 Task: Get information about  a Redfin agent in San Francisco, California, for assistance in finding a property with a garden.
Action: Key pressed s<Key.caps_lock>AN<Key.space><Key.caps_lock>f<Key.caps_lock>RA
Screenshot: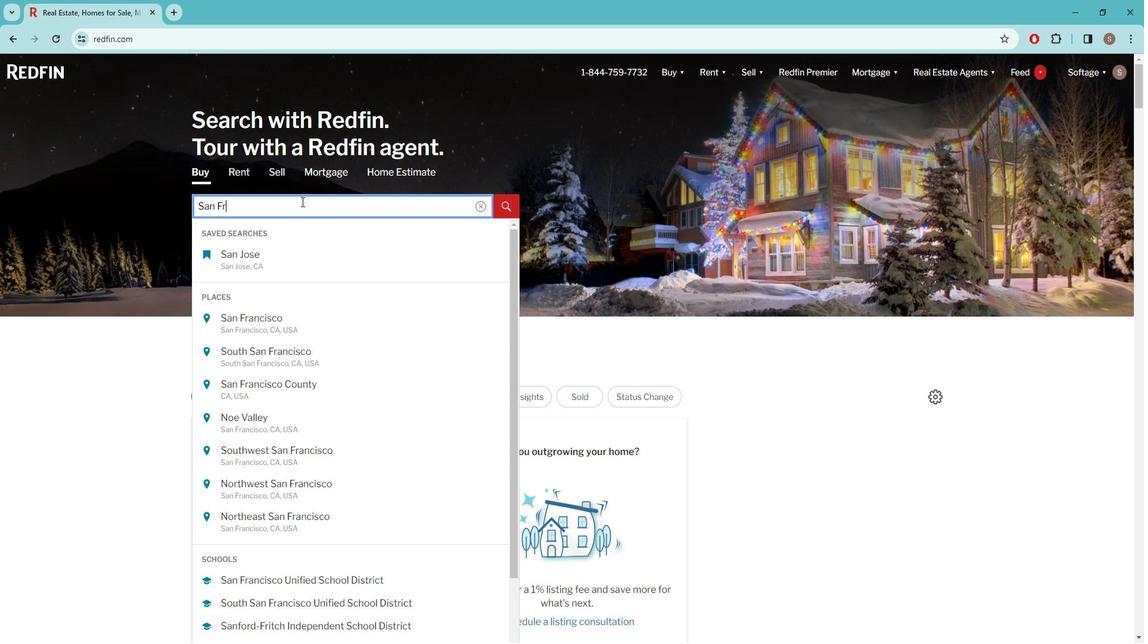 
Action: Mouse moved to (288, 309)
Screenshot: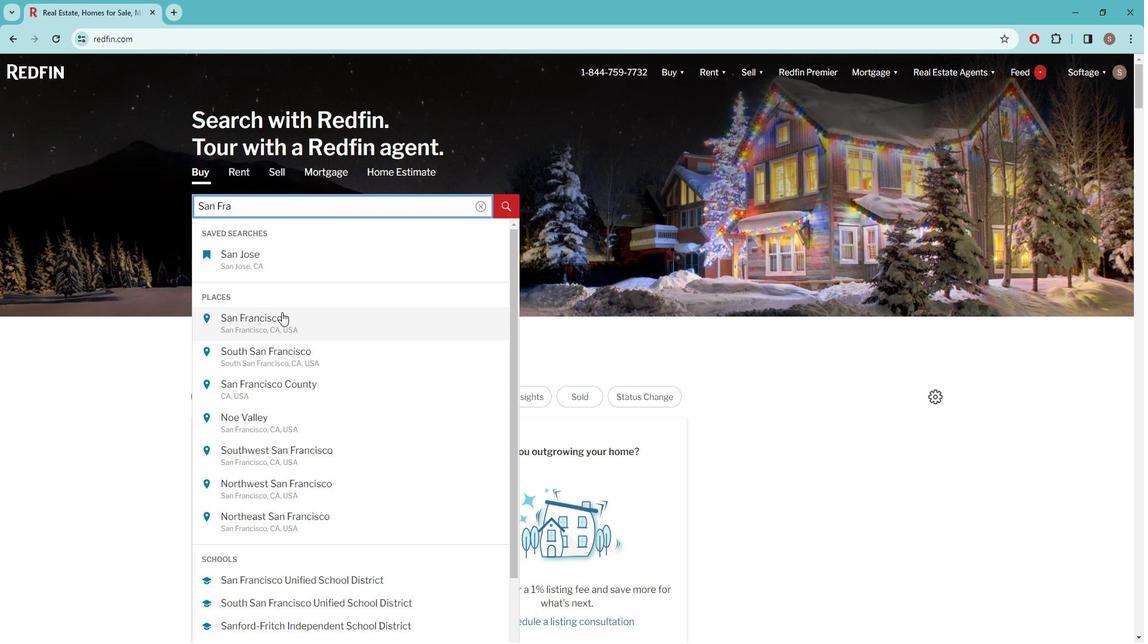 
Action: Mouse pressed left at (288, 309)
Screenshot: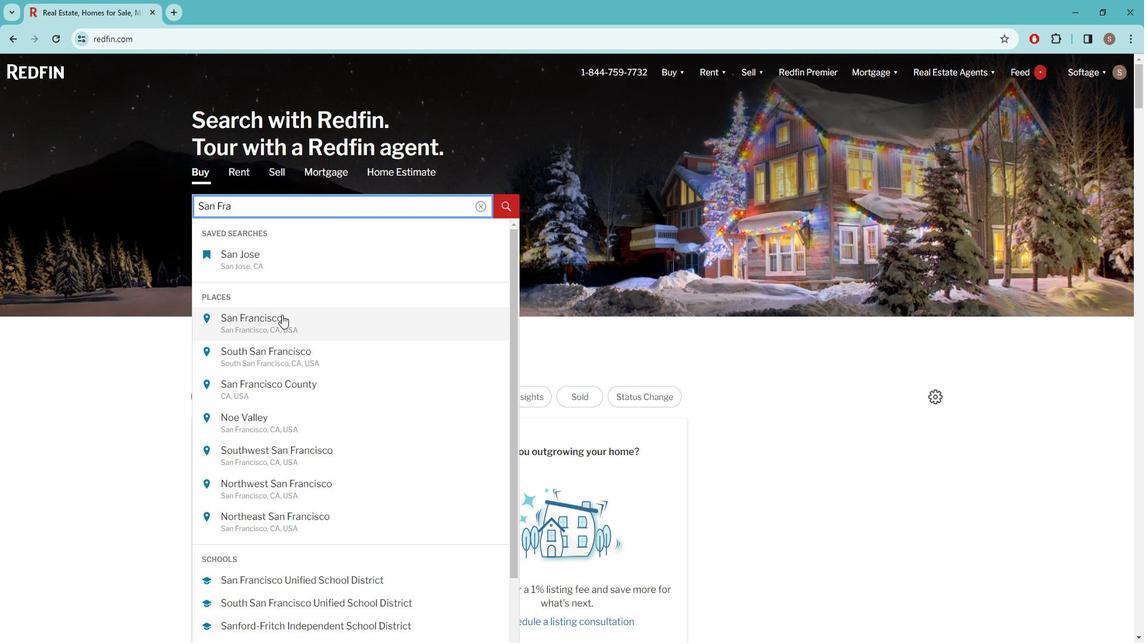 
Action: Mouse moved to (1009, 145)
Screenshot: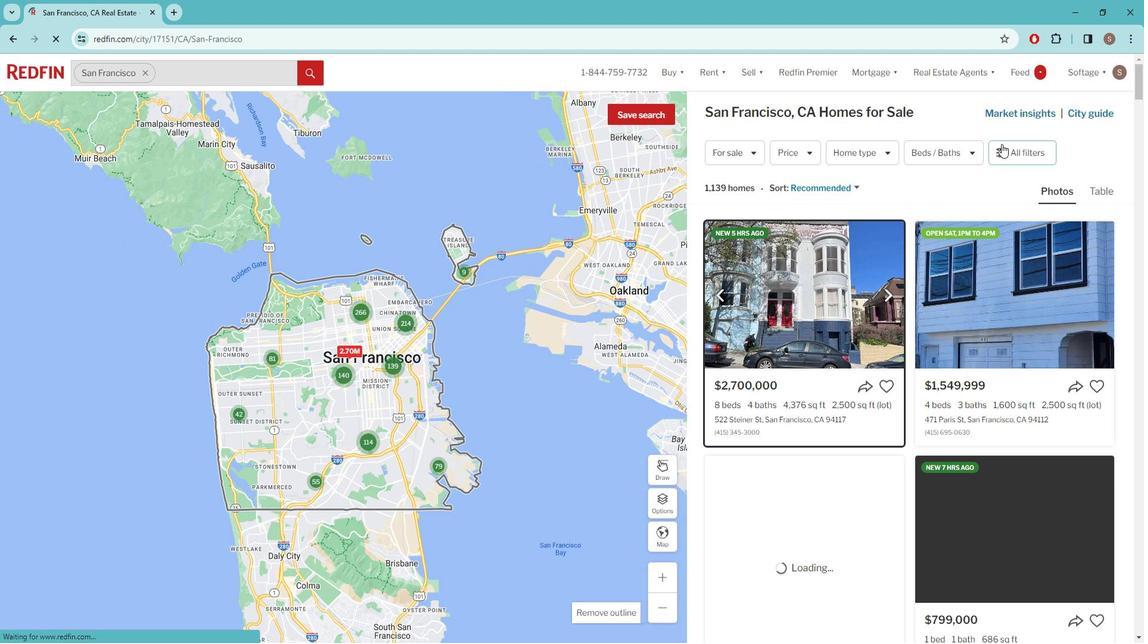 
Action: Mouse pressed left at (1009, 145)
Screenshot: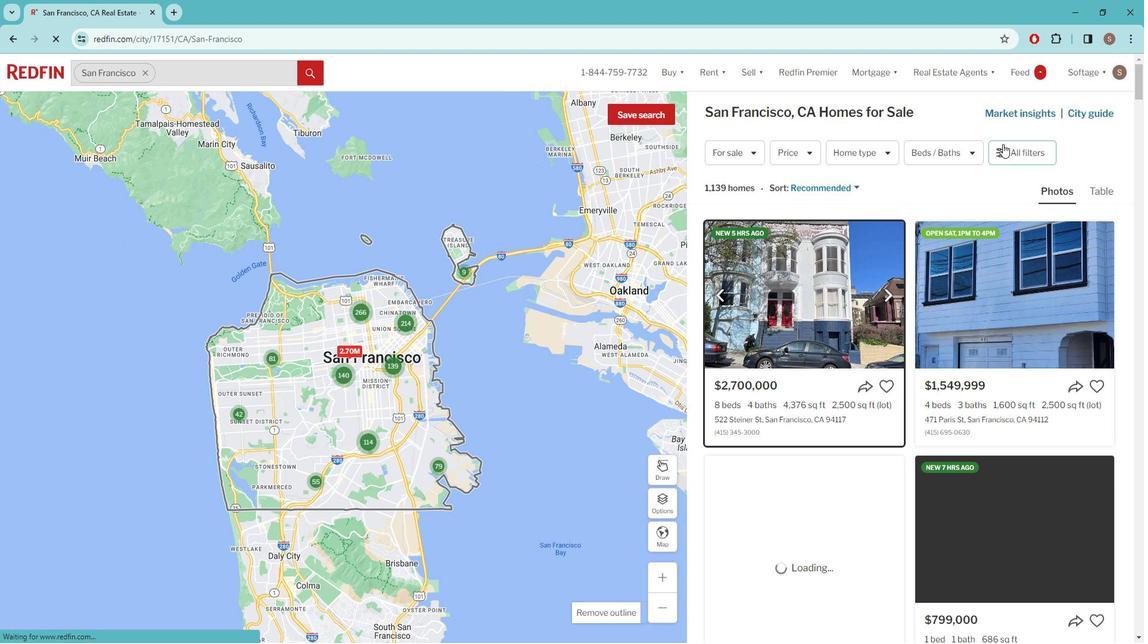 
Action: Mouse pressed left at (1009, 145)
Screenshot: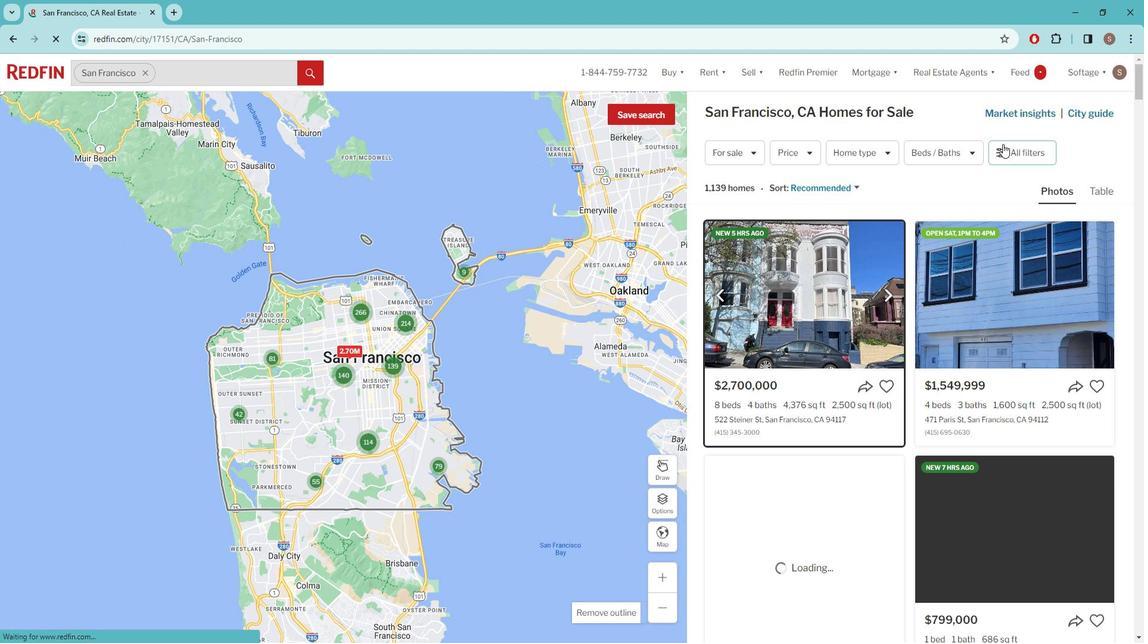 
Action: Mouse pressed left at (1009, 145)
Screenshot: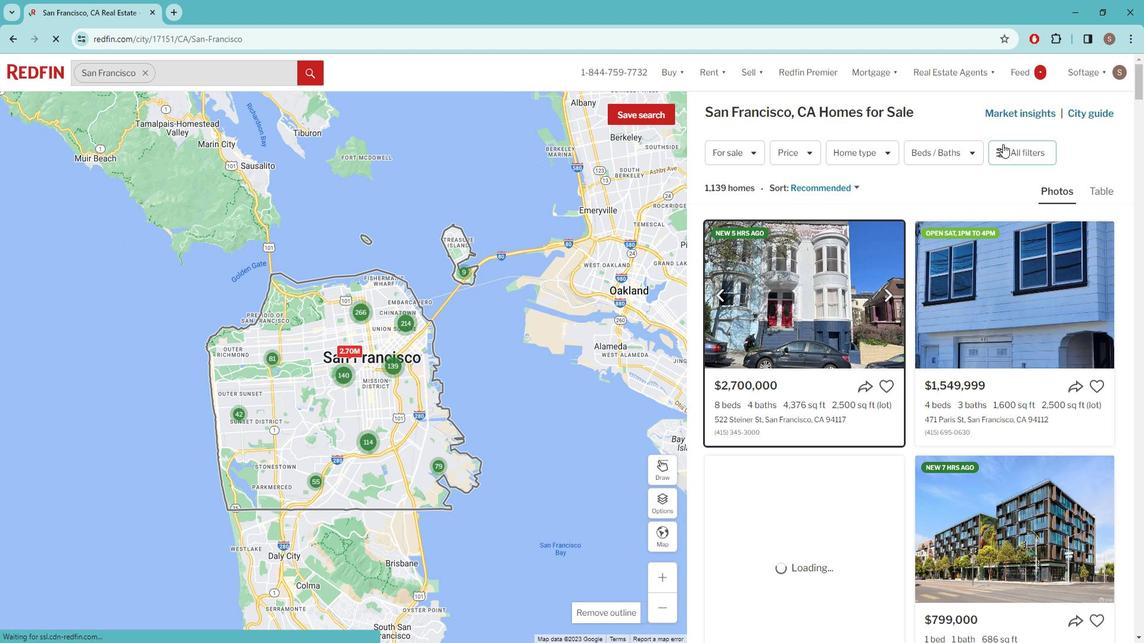 
Action: Mouse moved to (1010, 152)
Screenshot: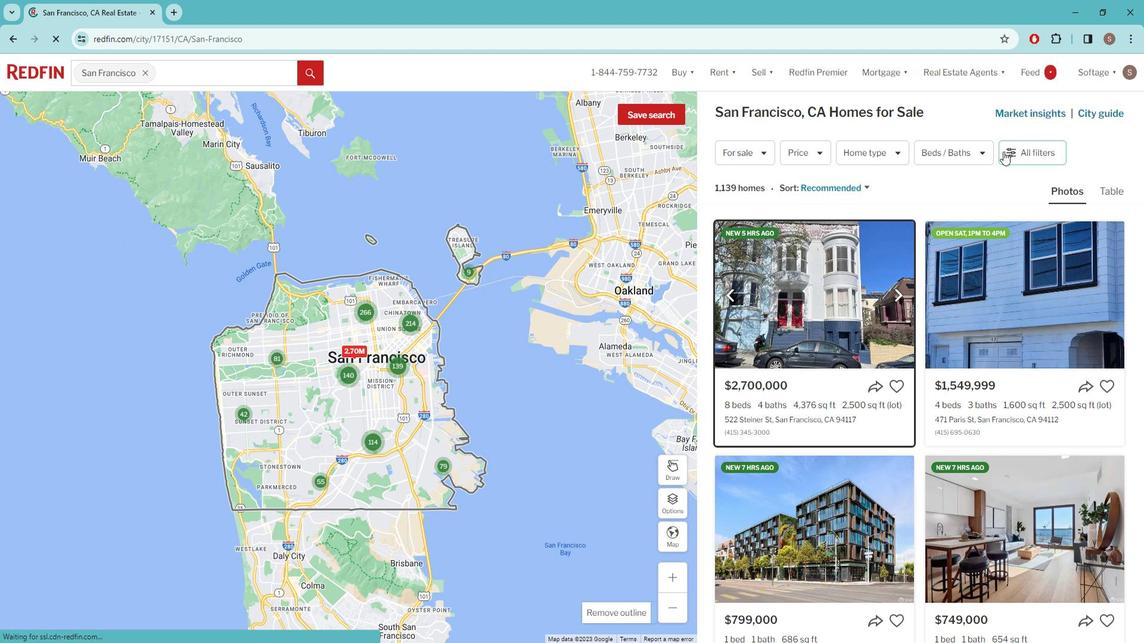 
Action: Mouse pressed left at (1010, 152)
Screenshot: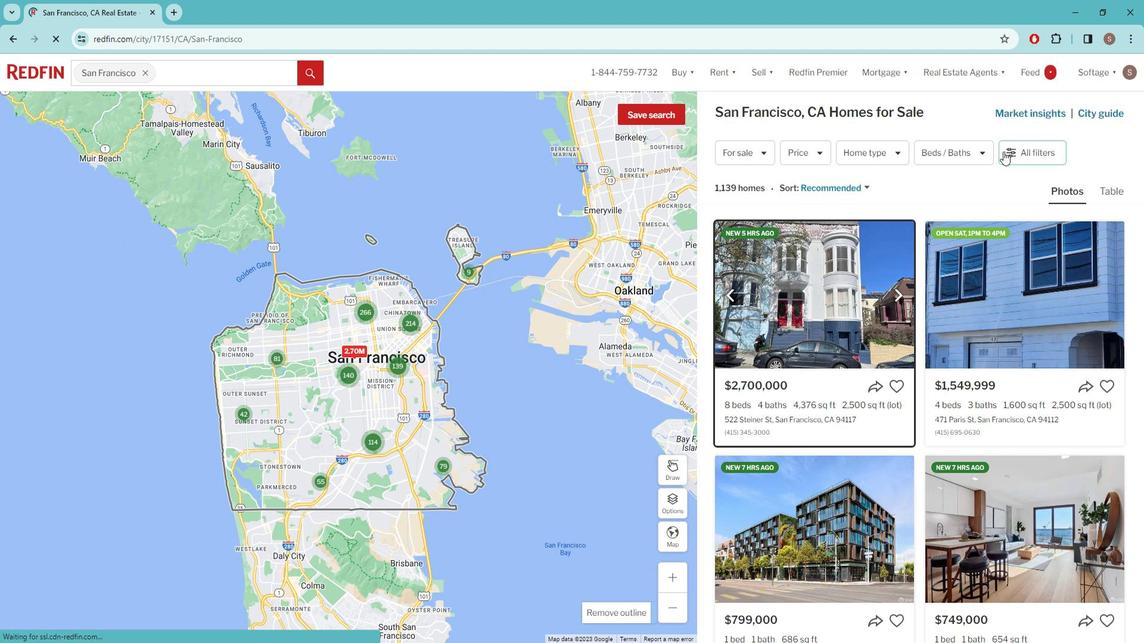 
Action: Mouse moved to (1013, 151)
Screenshot: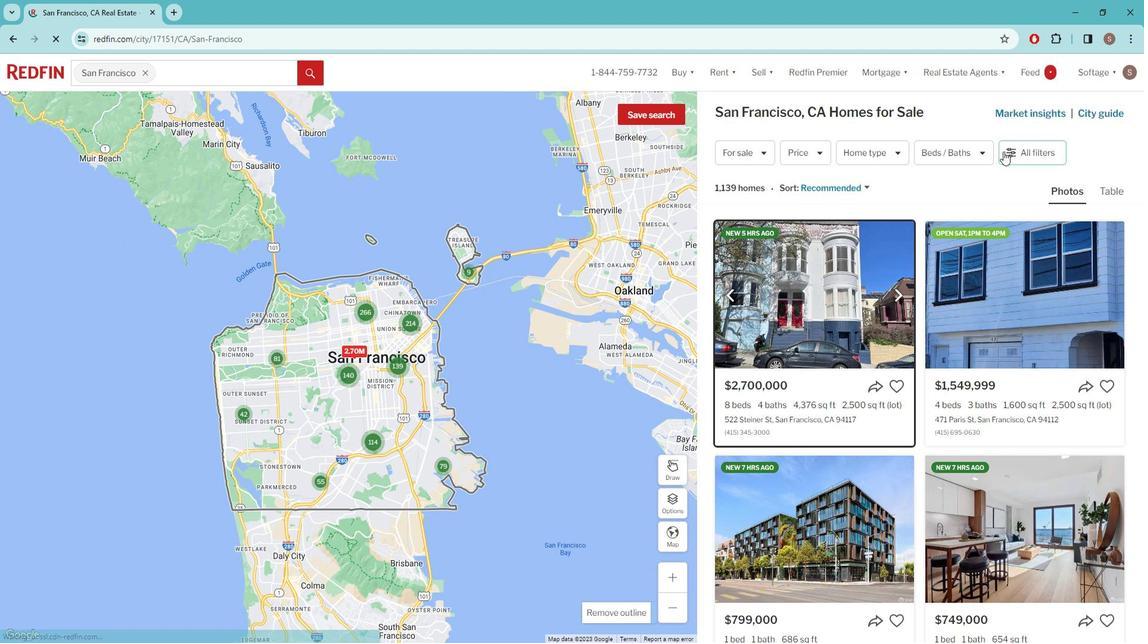
Action: Mouse pressed left at (1013, 151)
Screenshot: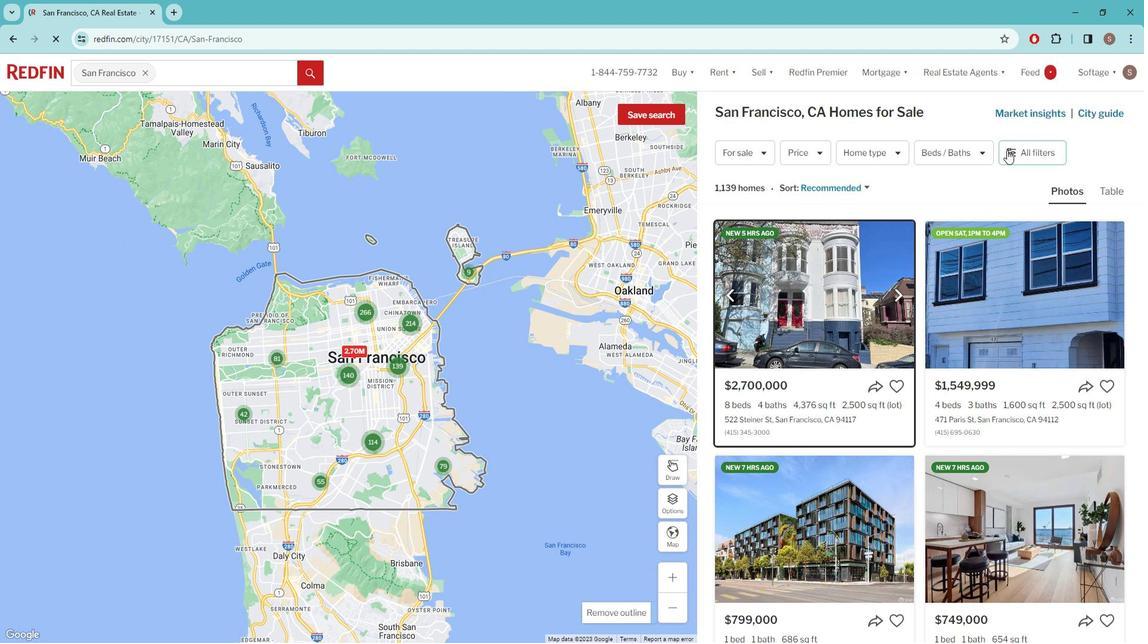 
Action: Mouse moved to (961, 203)
Screenshot: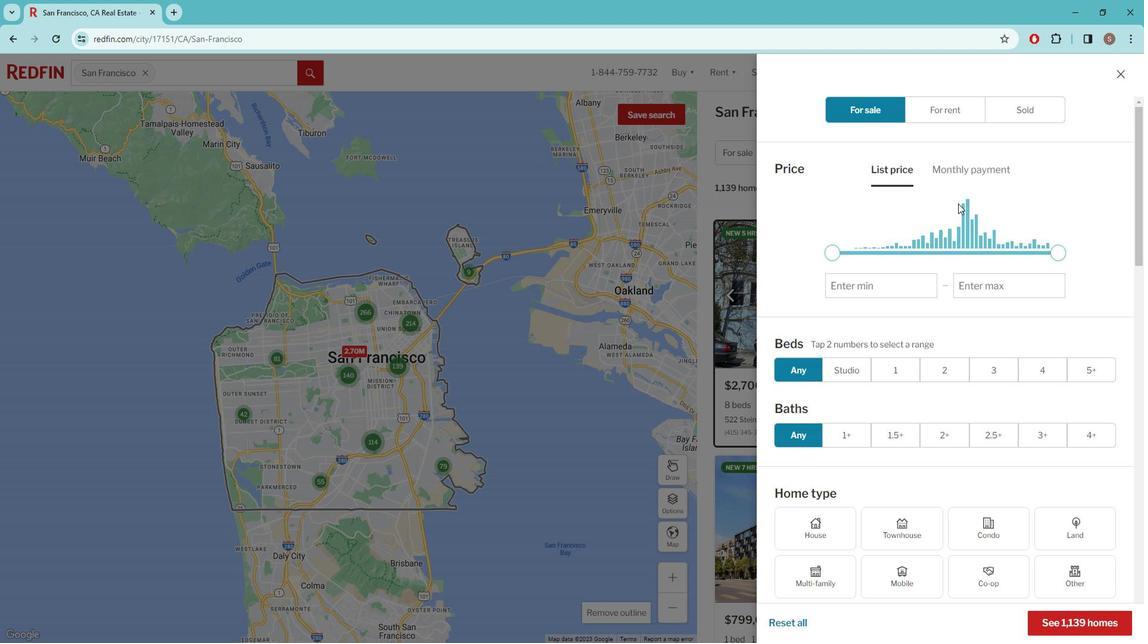 
Action: Mouse scrolled (961, 202) with delta (0, 0)
Screenshot: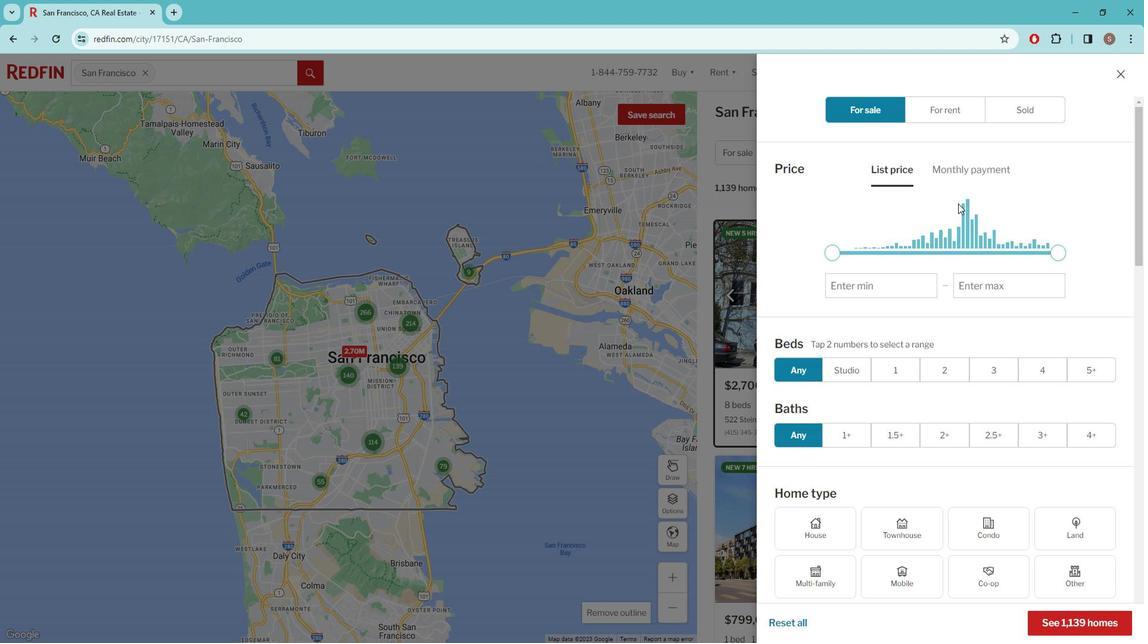 
Action: Mouse moved to (959, 204)
Screenshot: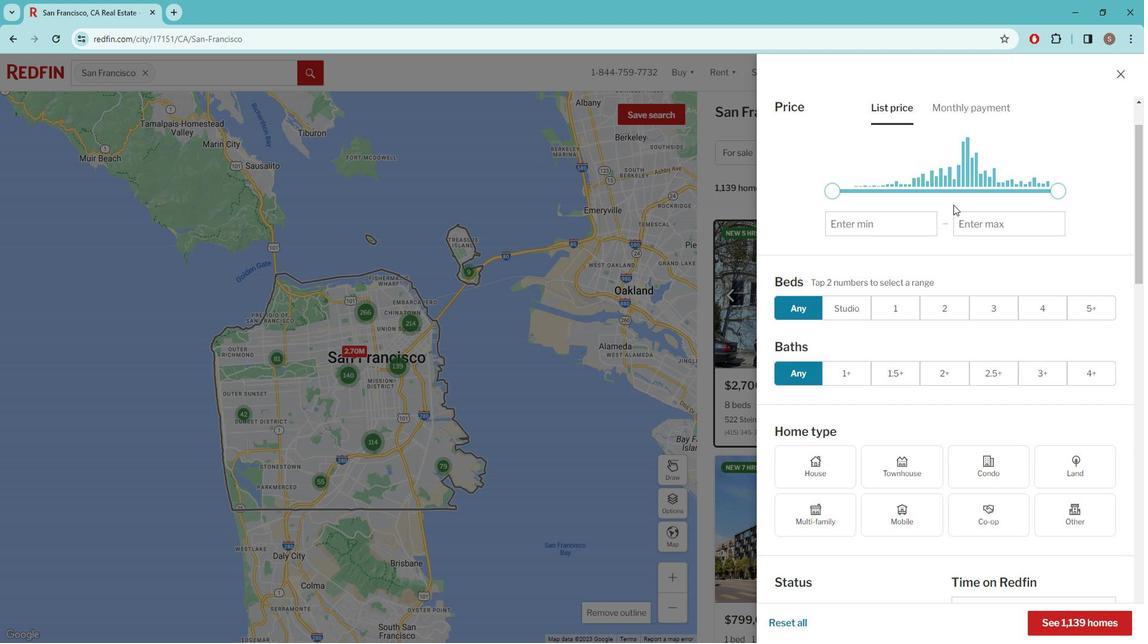 
Action: Mouse scrolled (959, 203) with delta (0, 0)
Screenshot: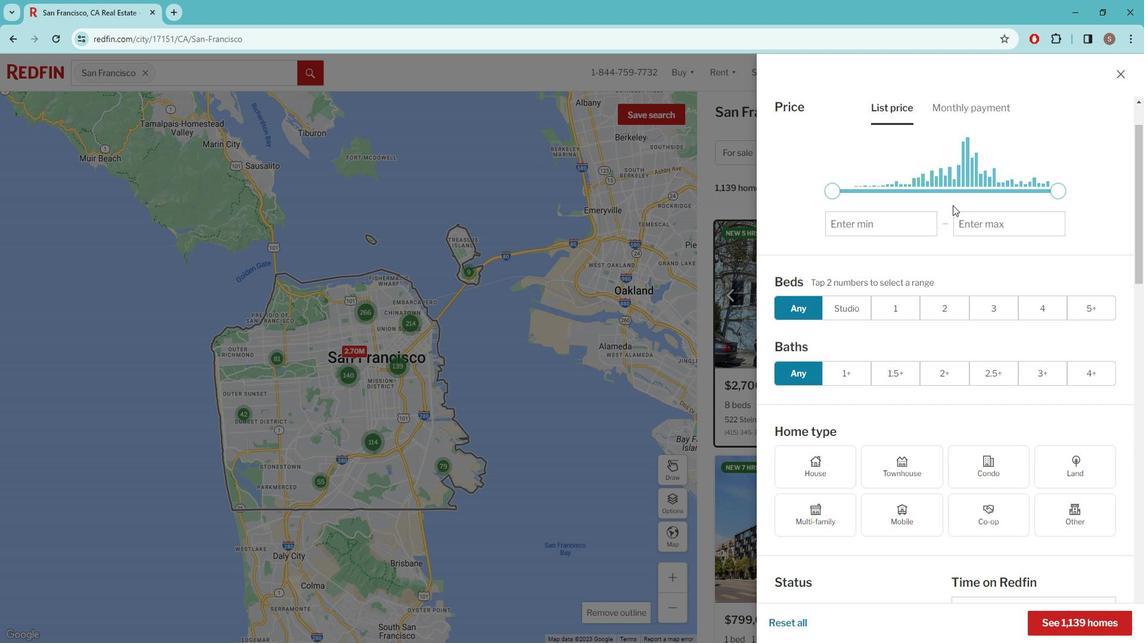 
Action: Mouse scrolled (959, 203) with delta (0, 0)
Screenshot: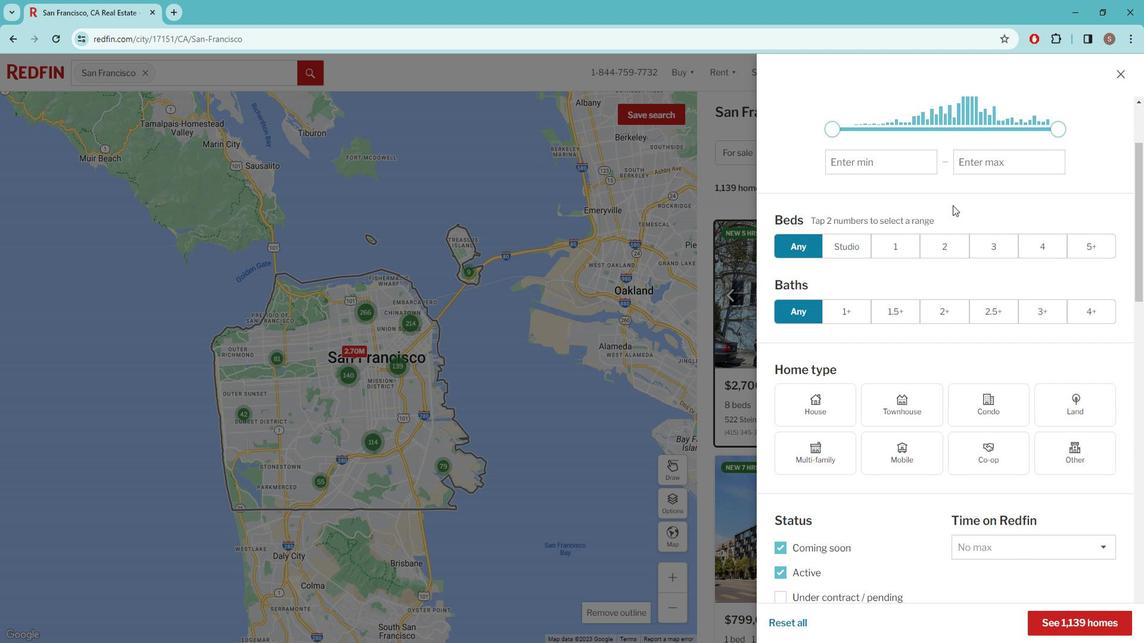 
Action: Mouse scrolled (959, 203) with delta (0, 0)
Screenshot: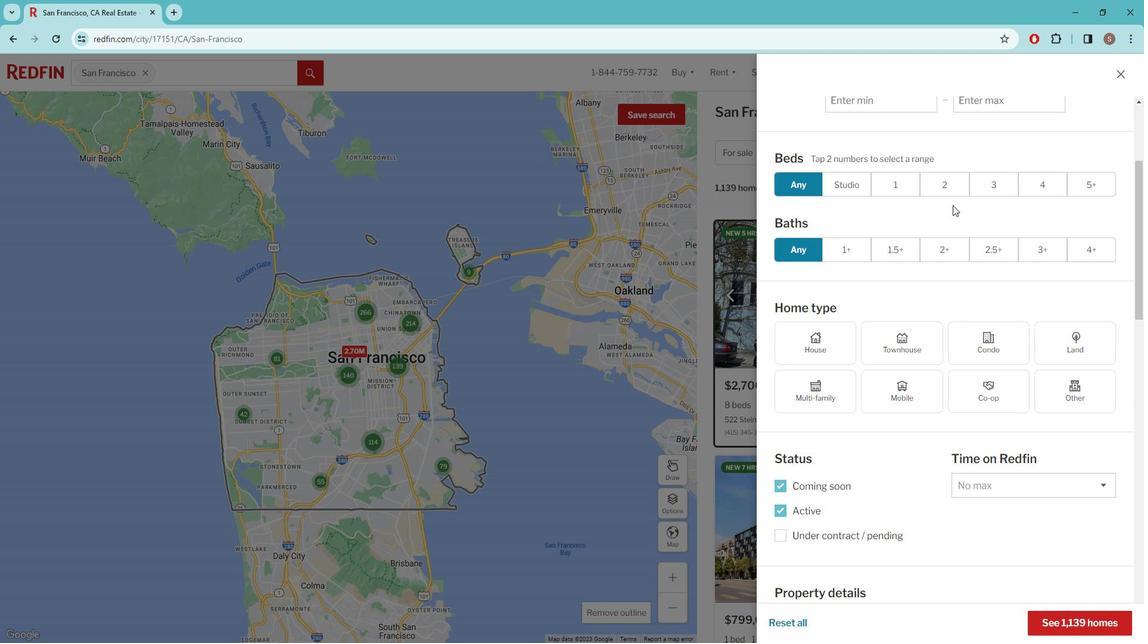 
Action: Mouse scrolled (959, 203) with delta (0, 0)
Screenshot: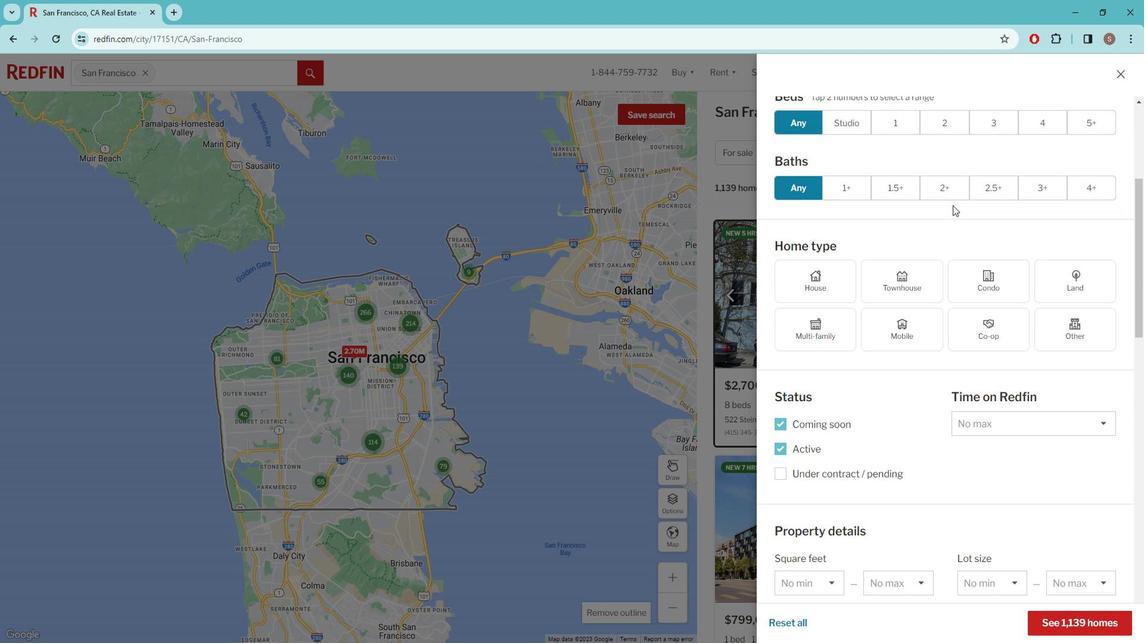 
Action: Mouse scrolled (959, 203) with delta (0, 0)
Screenshot: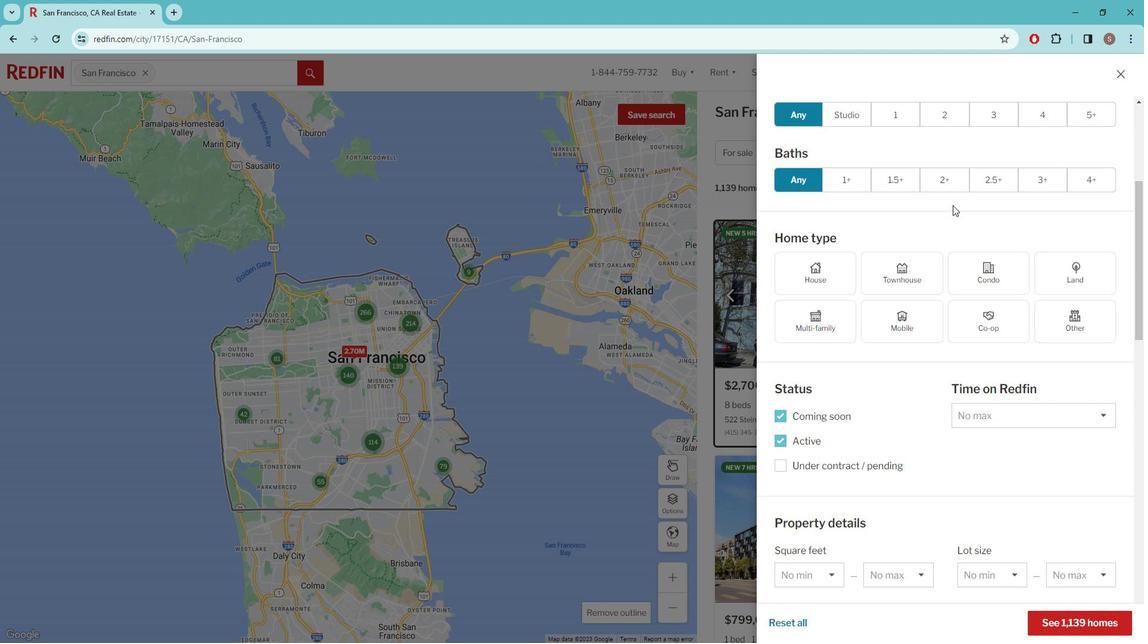 
Action: Mouse scrolled (959, 203) with delta (0, 0)
Screenshot: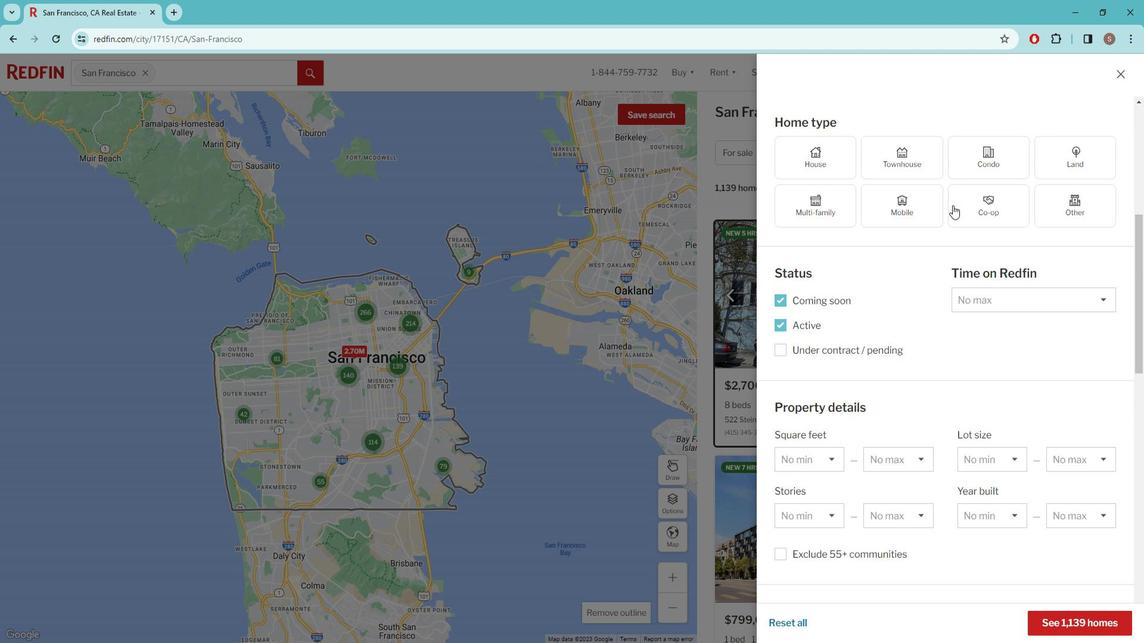 
Action: Mouse scrolled (959, 203) with delta (0, 0)
Screenshot: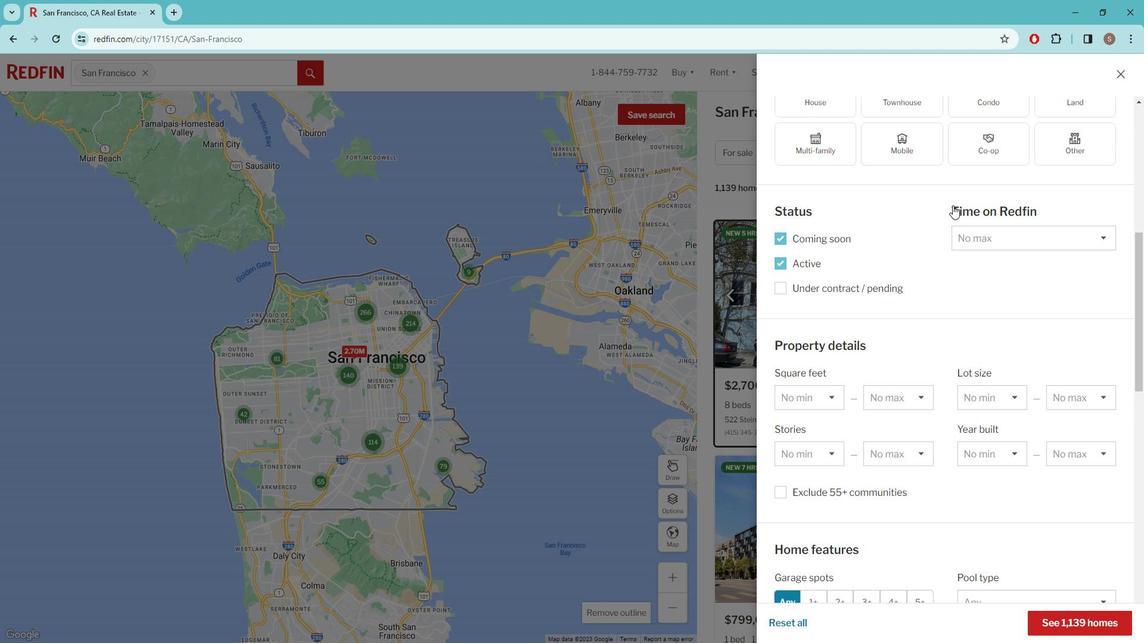 
Action: Mouse scrolled (959, 203) with delta (0, 0)
Screenshot: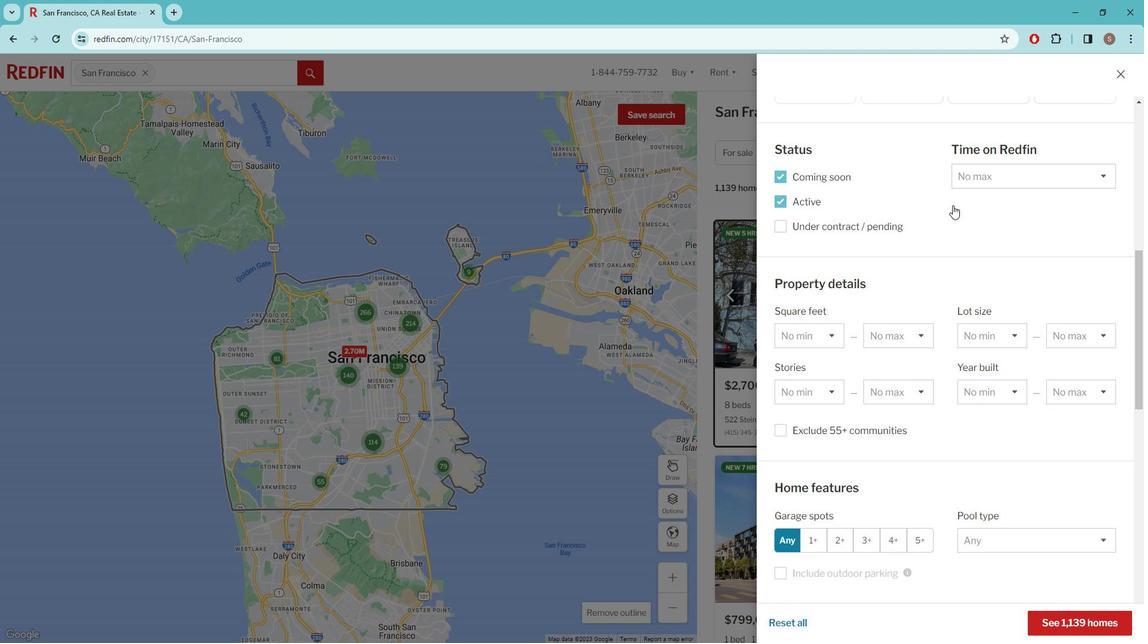 
Action: Mouse scrolled (959, 203) with delta (0, 0)
Screenshot: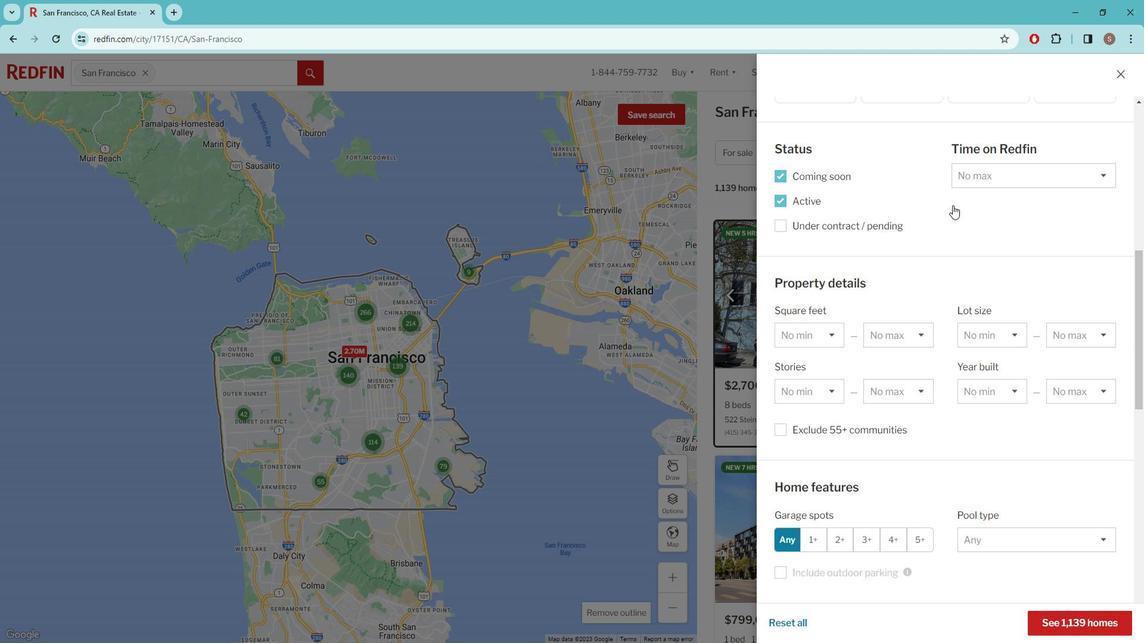 
Action: Mouse scrolled (959, 203) with delta (0, 0)
Screenshot: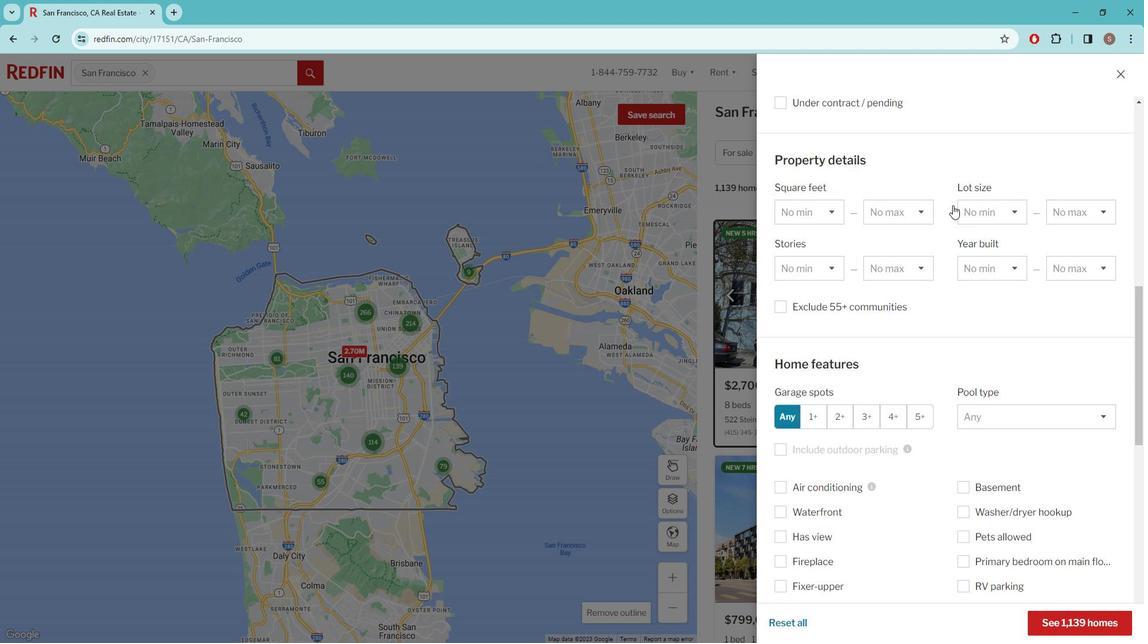 
Action: Mouse scrolled (959, 203) with delta (0, 0)
Screenshot: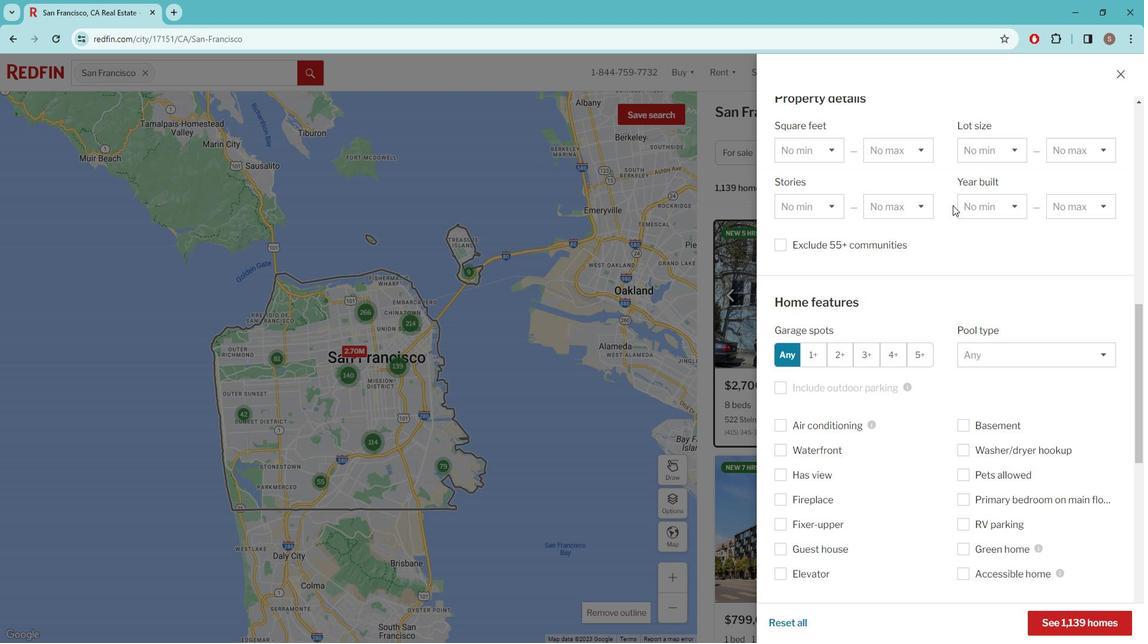 
Action: Mouse scrolled (959, 203) with delta (0, 0)
Screenshot: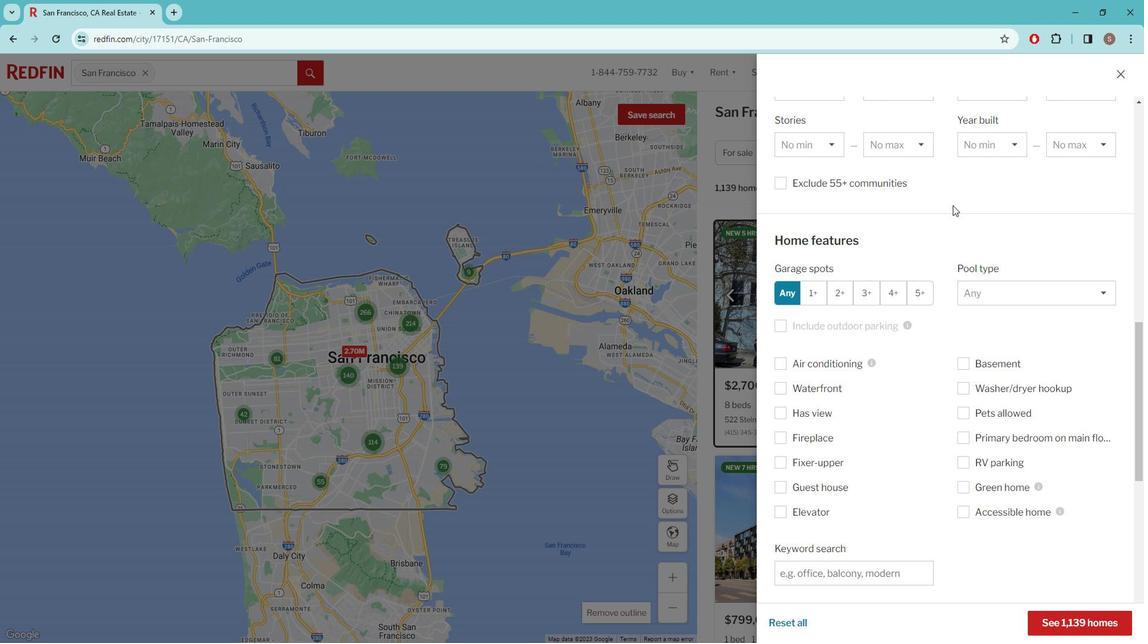 
Action: Mouse moved to (820, 497)
Screenshot: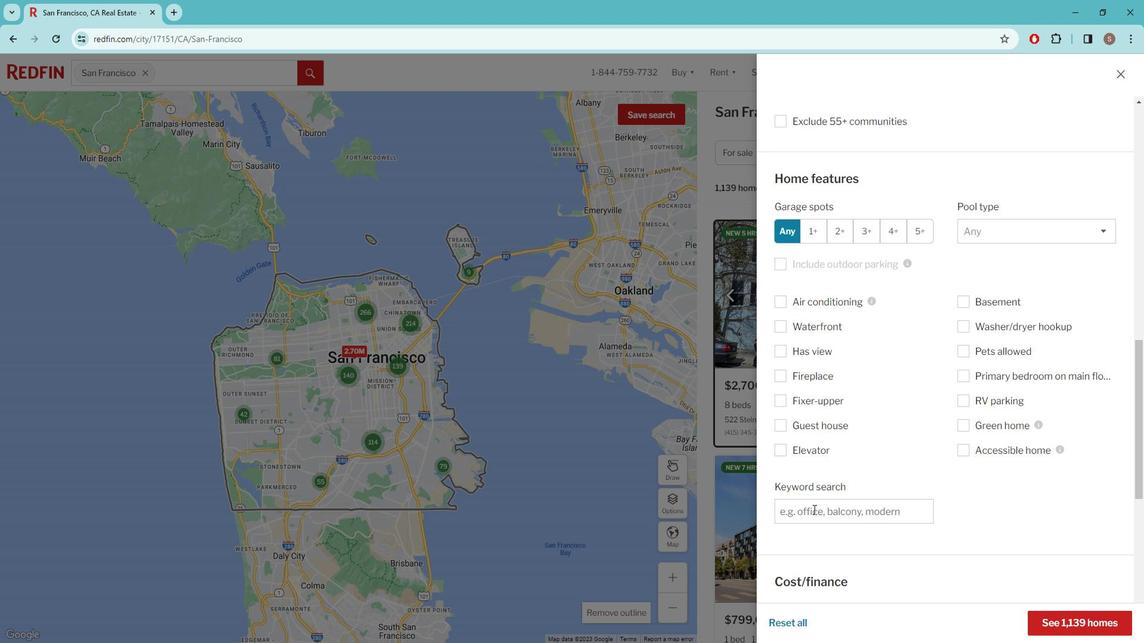 
Action: Mouse pressed left at (820, 497)
Screenshot: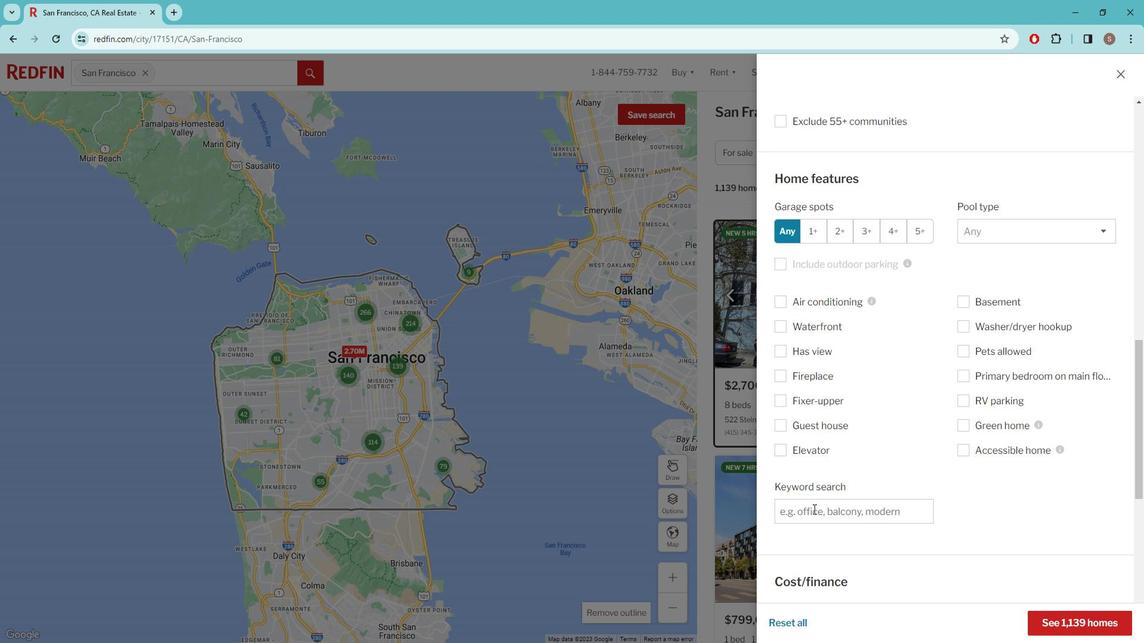 
Action: Key pressed A<Key.space>GARDEN
Screenshot: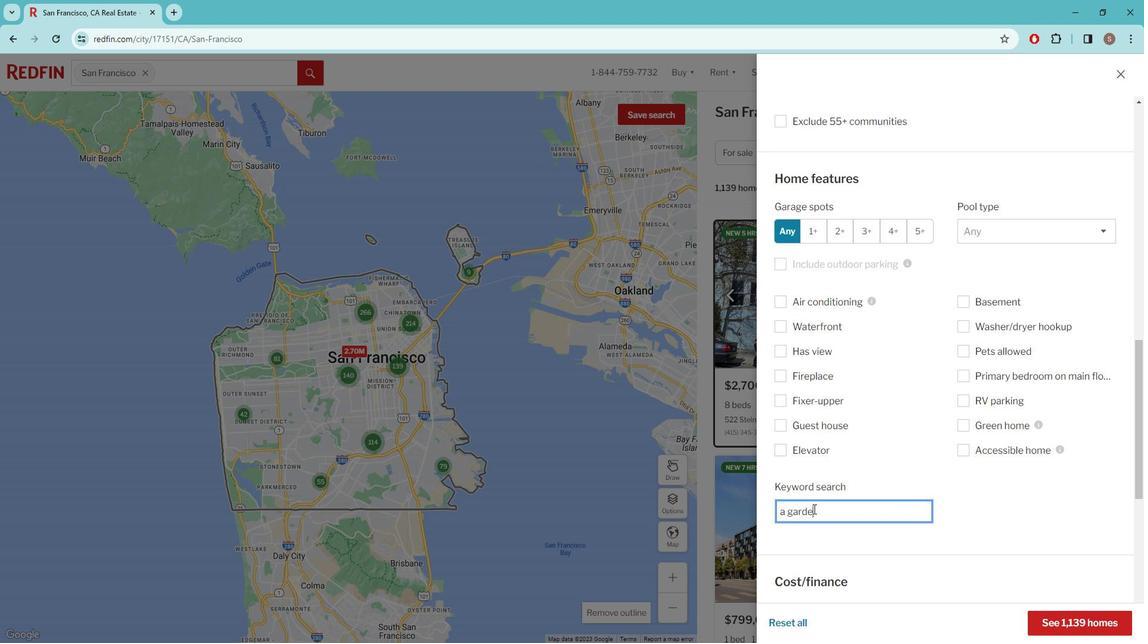 
Action: Mouse scrolled (820, 496) with delta (0, 0)
Screenshot: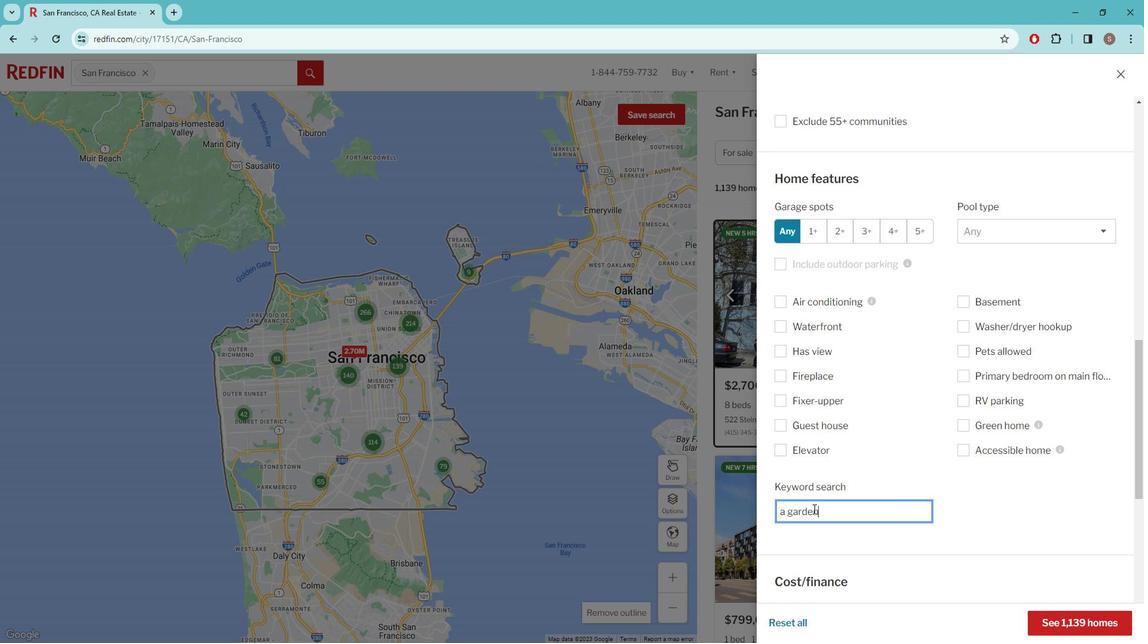 
Action: Mouse scrolled (820, 496) with delta (0, 0)
Screenshot: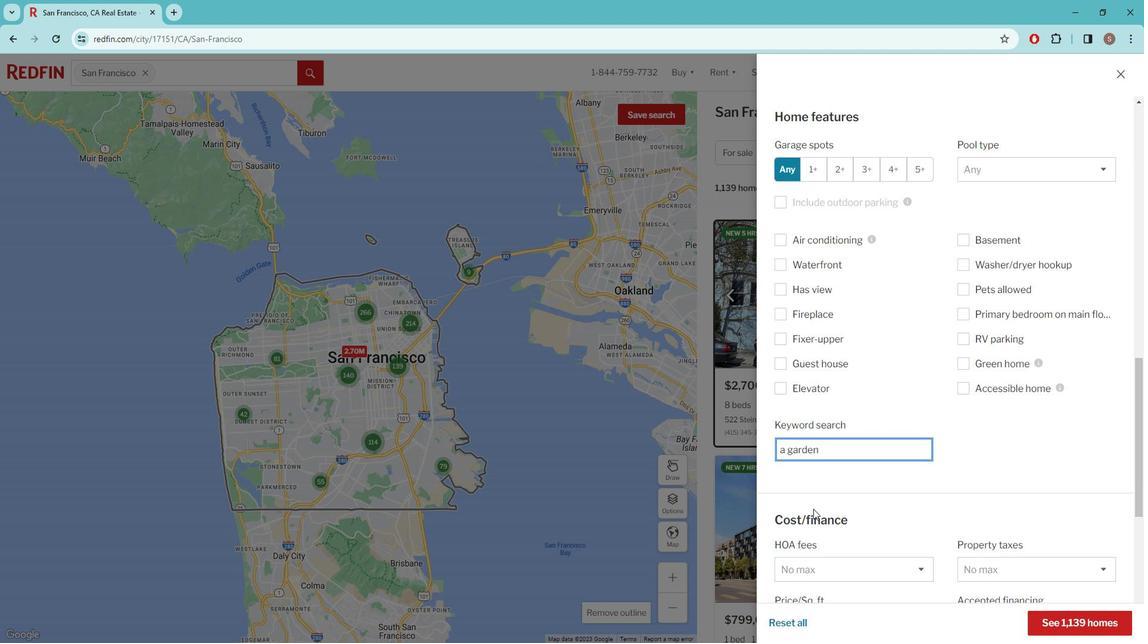 
Action: Mouse scrolled (820, 496) with delta (0, 0)
Screenshot: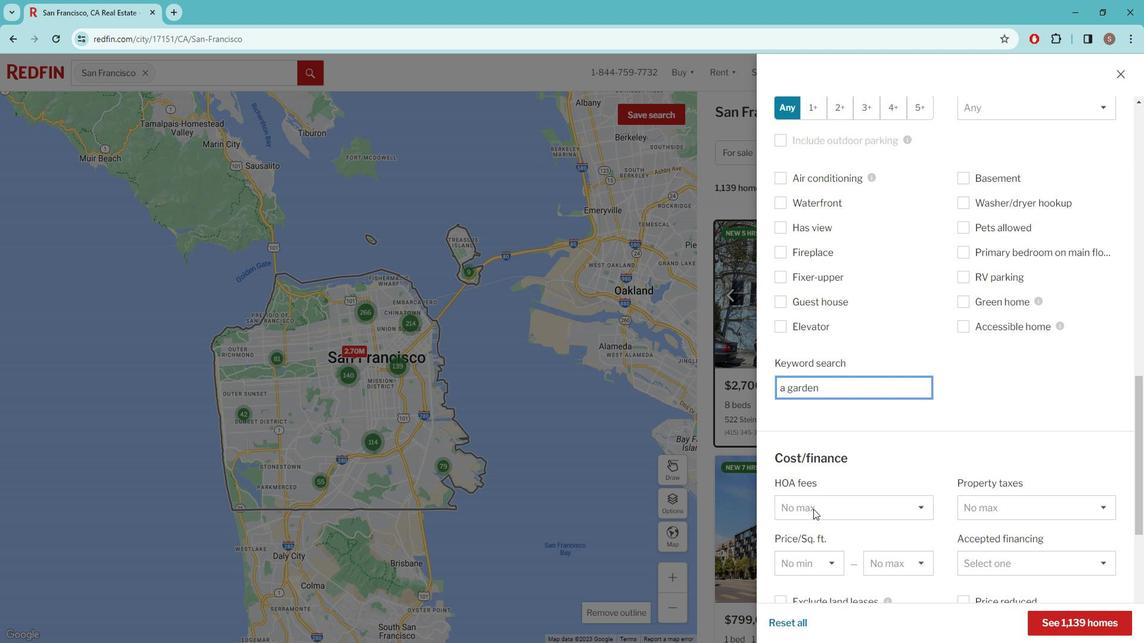 
Action: Mouse scrolled (820, 496) with delta (0, 0)
Screenshot: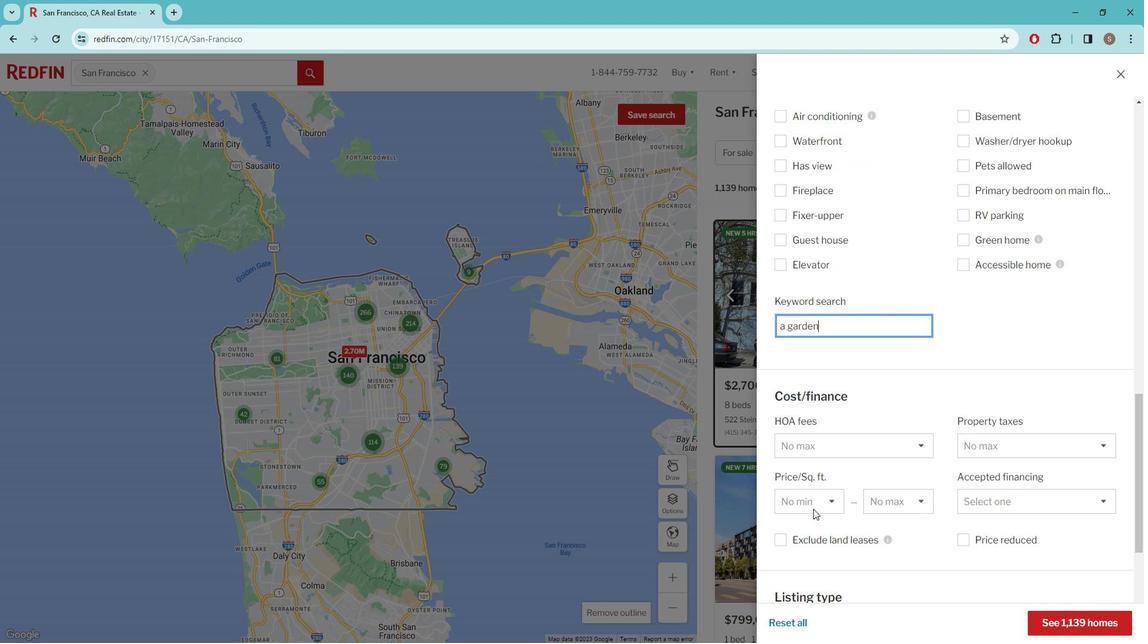 
Action: Mouse scrolled (820, 496) with delta (0, 0)
Screenshot: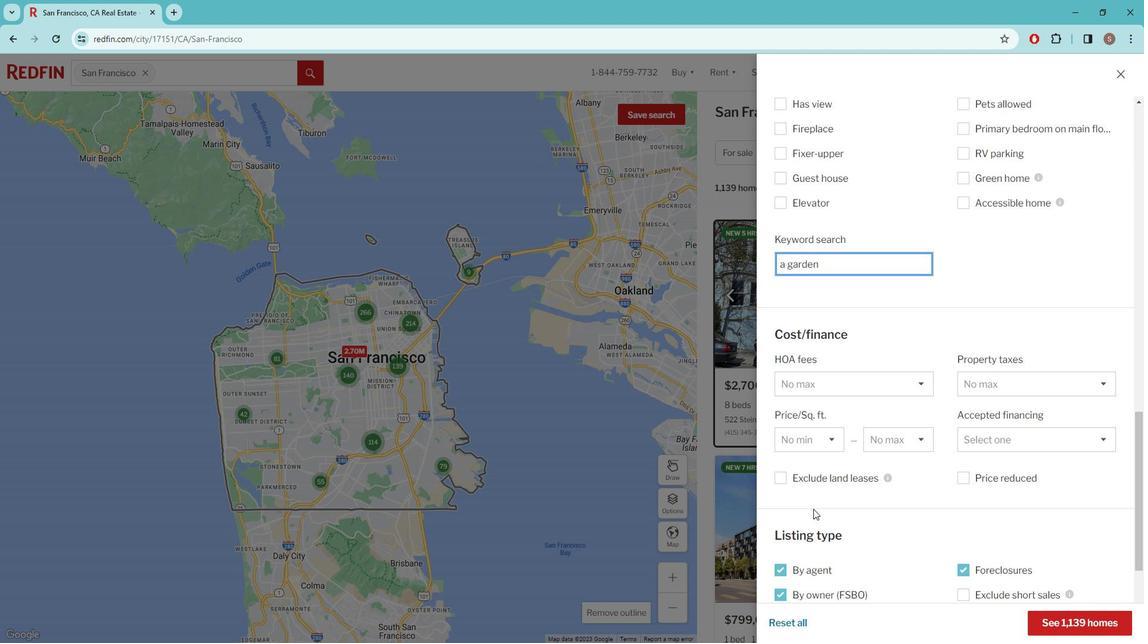 
Action: Mouse scrolled (820, 496) with delta (0, 0)
Screenshot: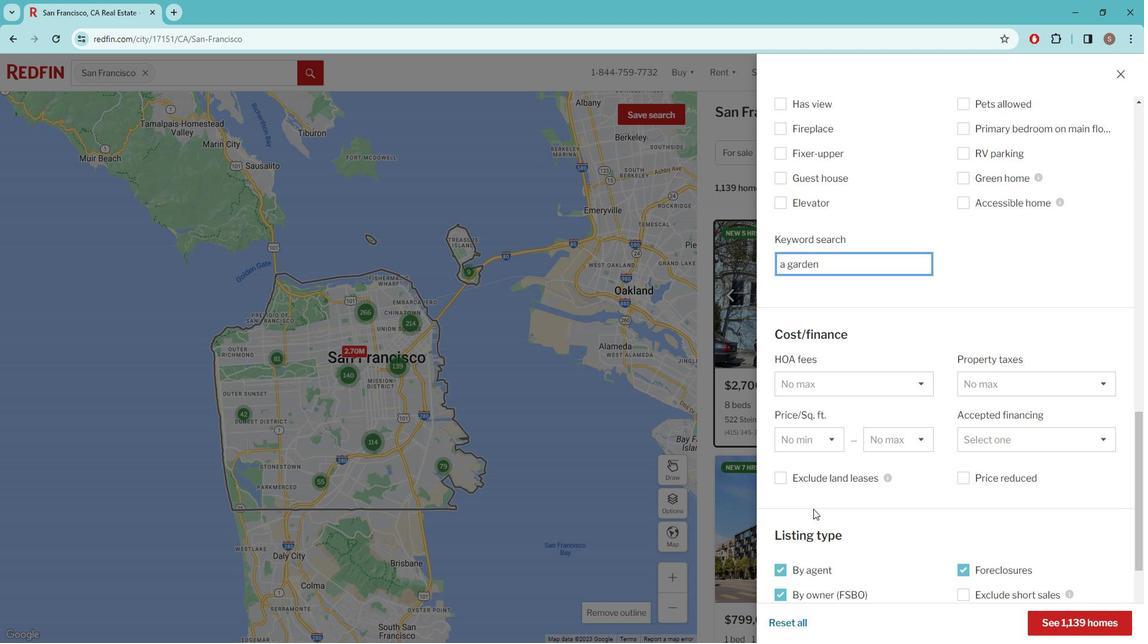 
Action: Mouse scrolled (820, 496) with delta (0, 0)
Screenshot: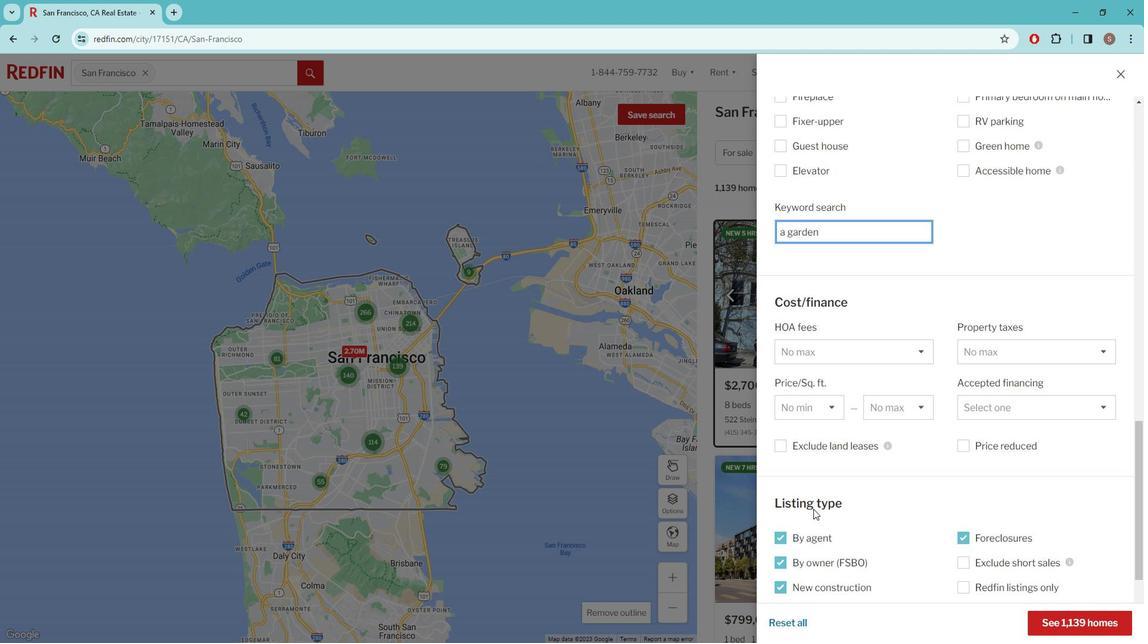 
Action: Mouse scrolled (820, 496) with delta (0, 0)
Screenshot: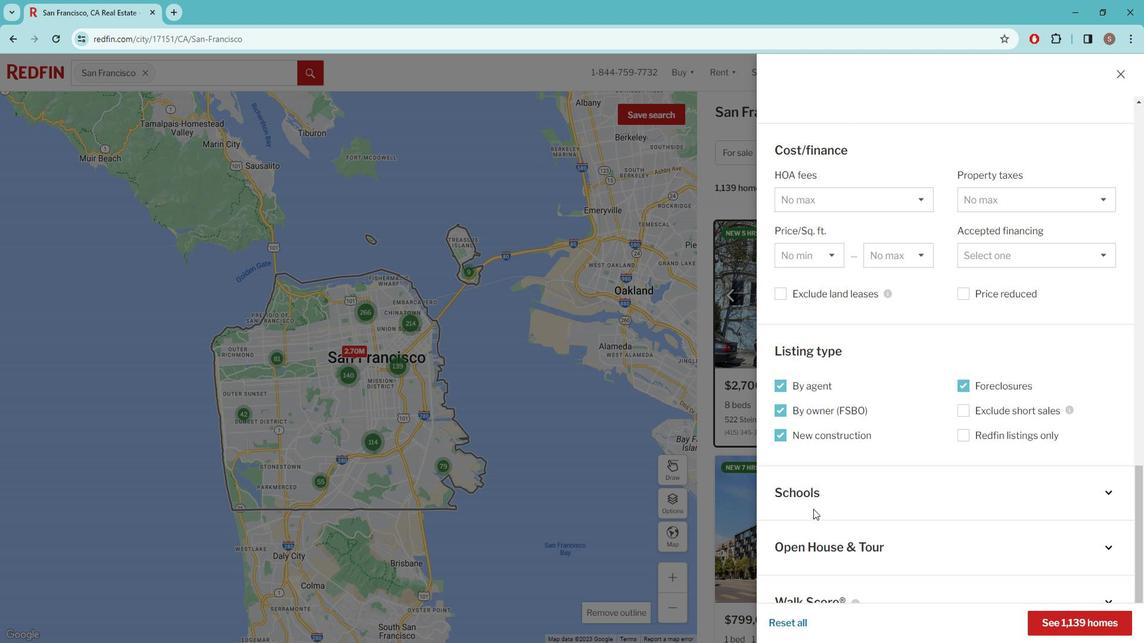 
Action: Mouse scrolled (820, 496) with delta (0, 0)
Screenshot: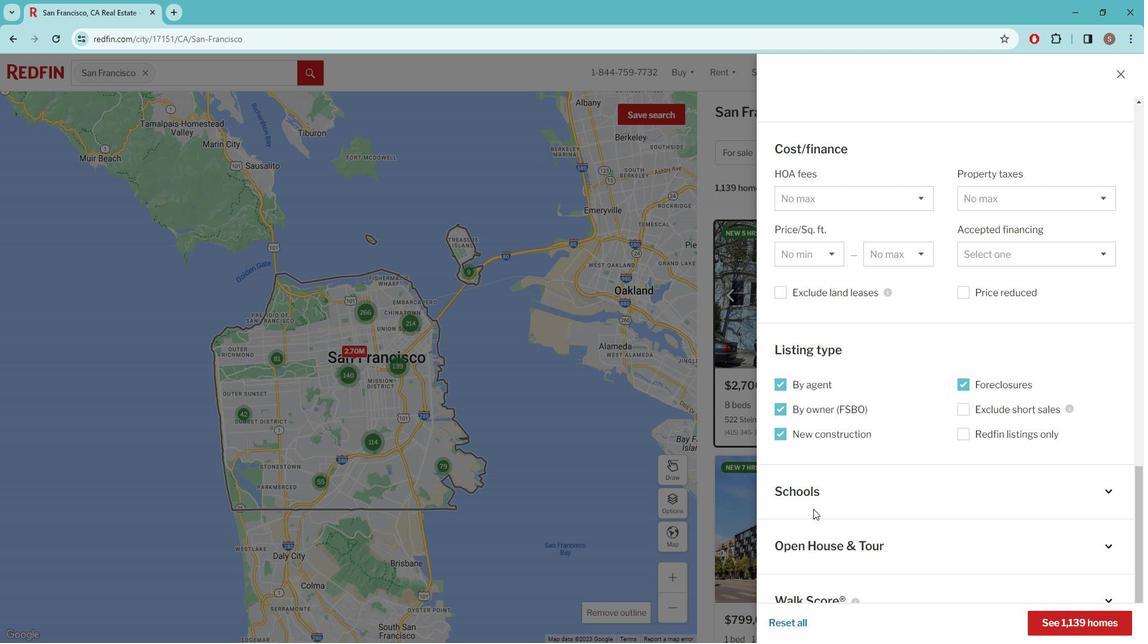 
Action: Mouse scrolled (820, 496) with delta (0, 0)
Screenshot: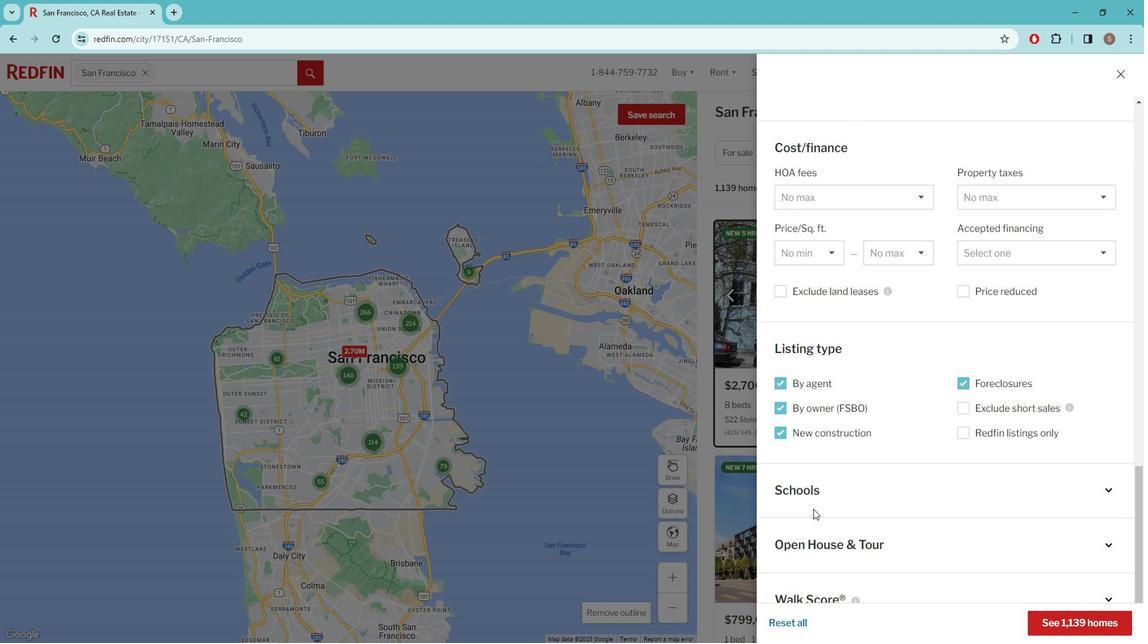 
Action: Mouse scrolled (820, 496) with delta (0, 0)
Screenshot: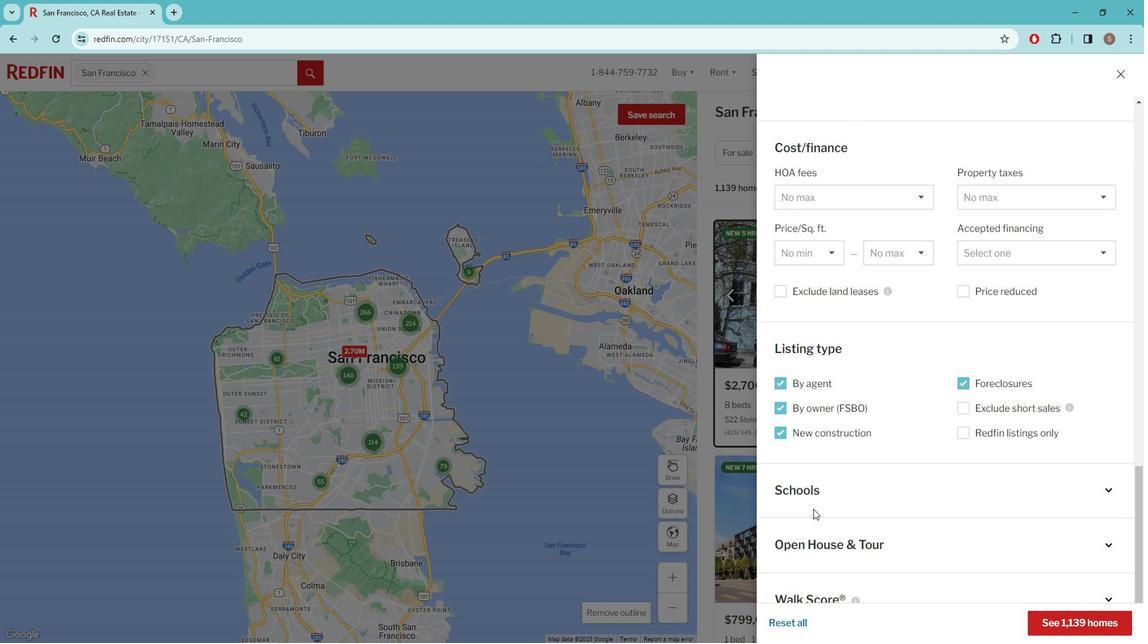 
Action: Mouse moved to (1078, 599)
Screenshot: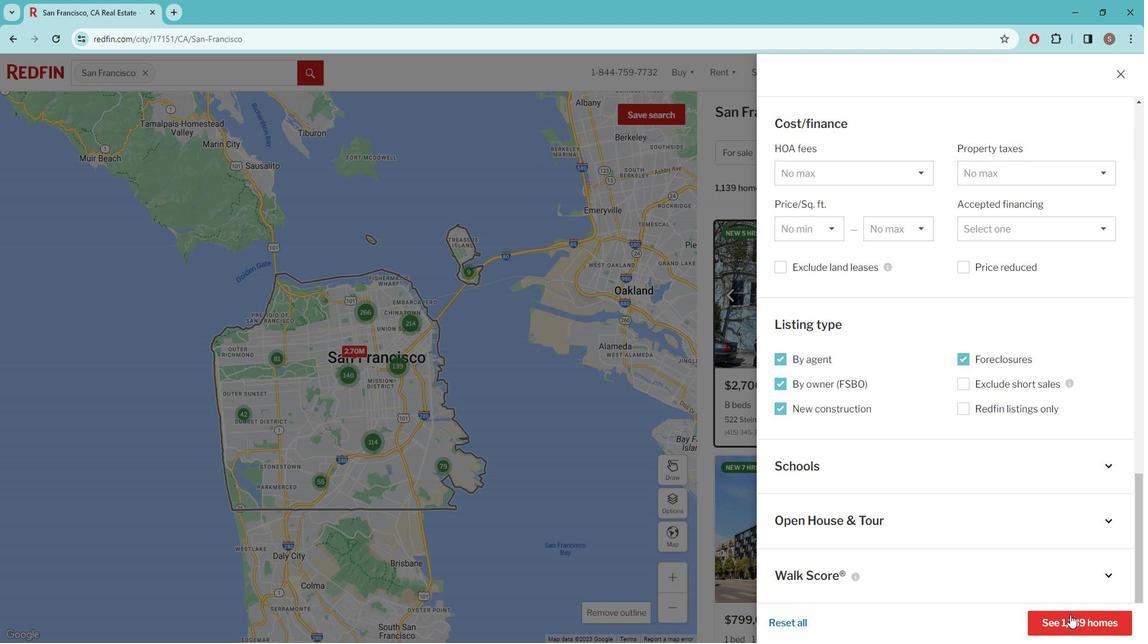 
Action: Mouse pressed left at (1078, 599)
Screenshot: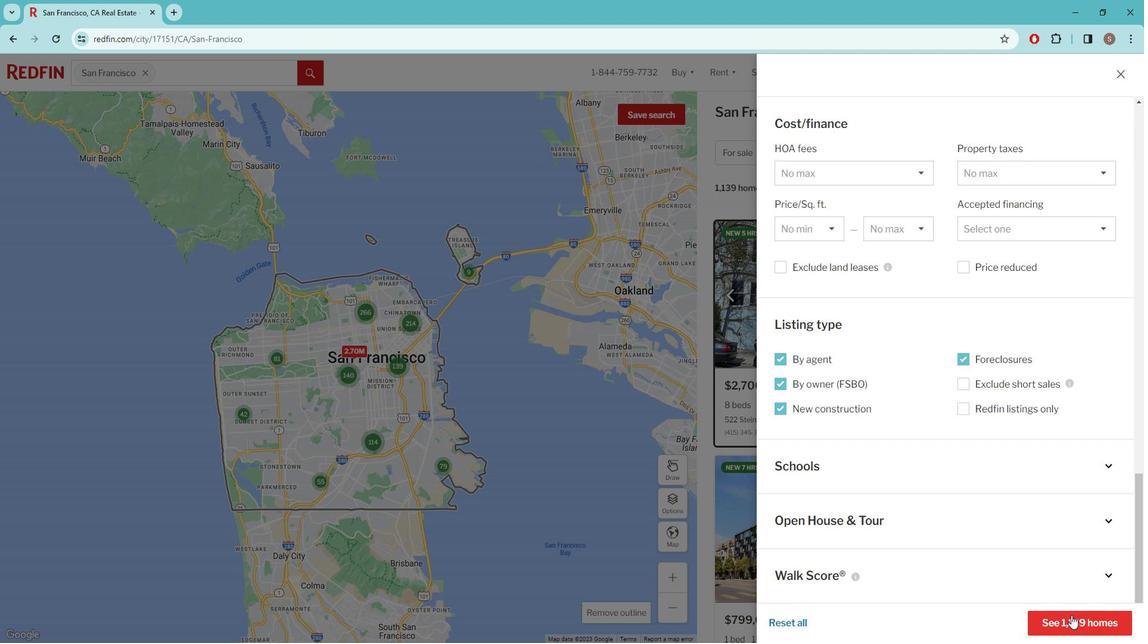 
Action: Mouse moved to (810, 374)
Screenshot: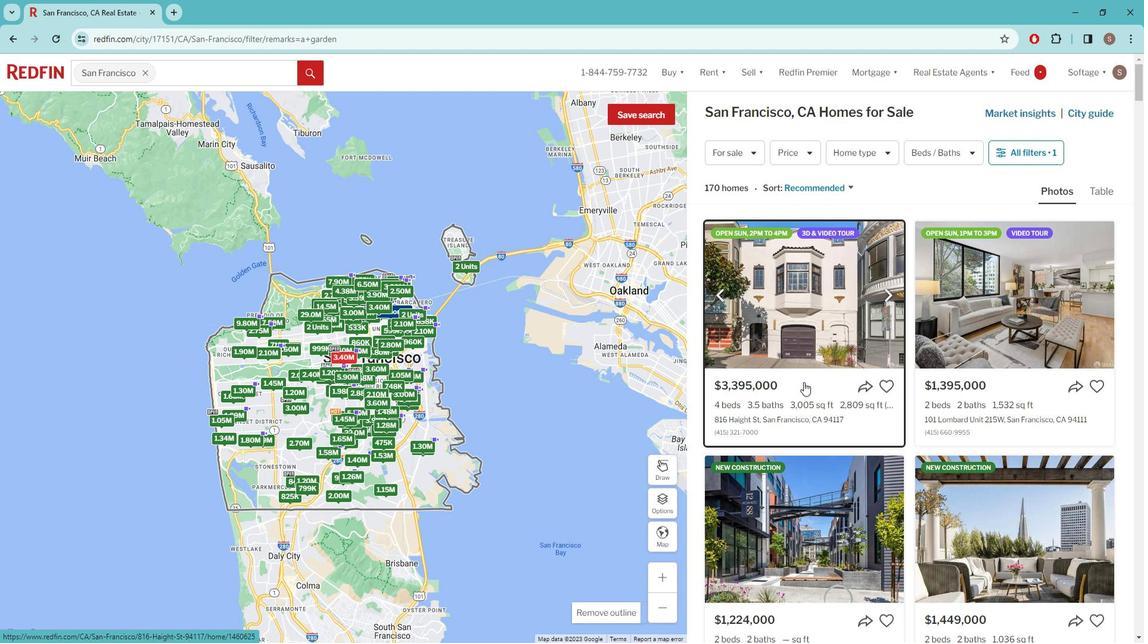 
Action: Mouse pressed left at (810, 374)
Screenshot: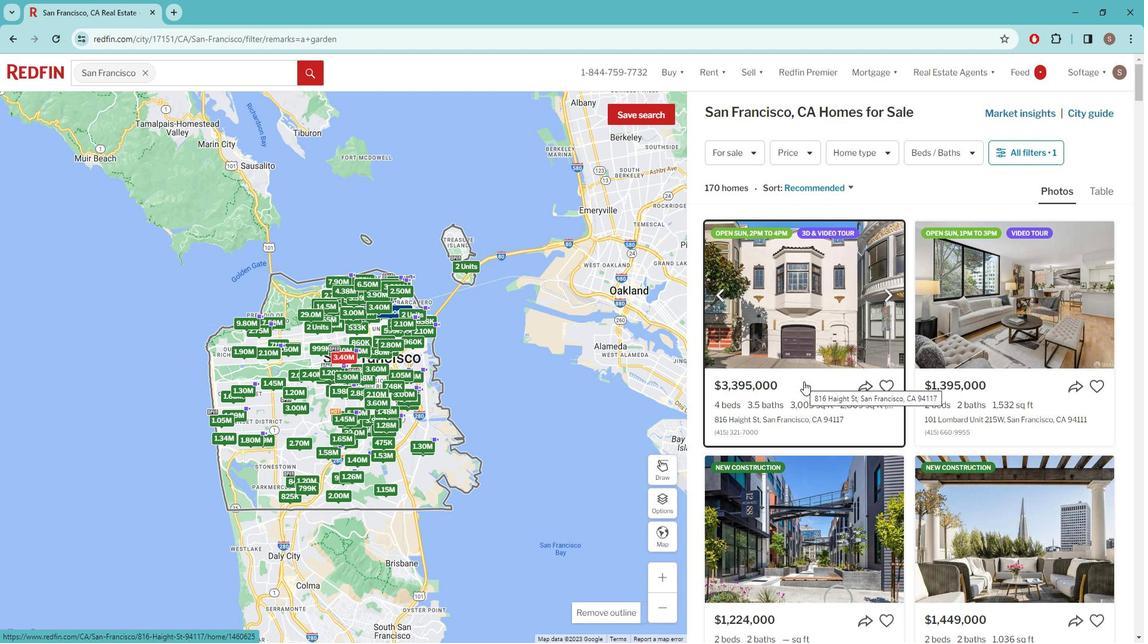 
Action: Mouse moved to (746, 396)
Screenshot: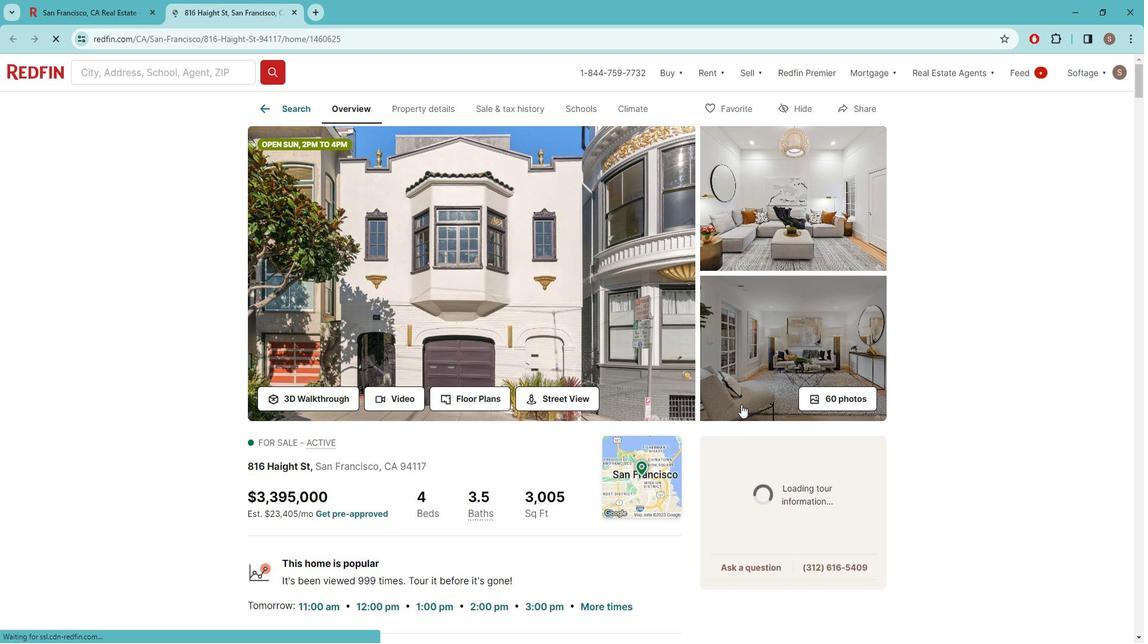 
Action: Mouse scrolled (746, 395) with delta (0, 0)
Screenshot: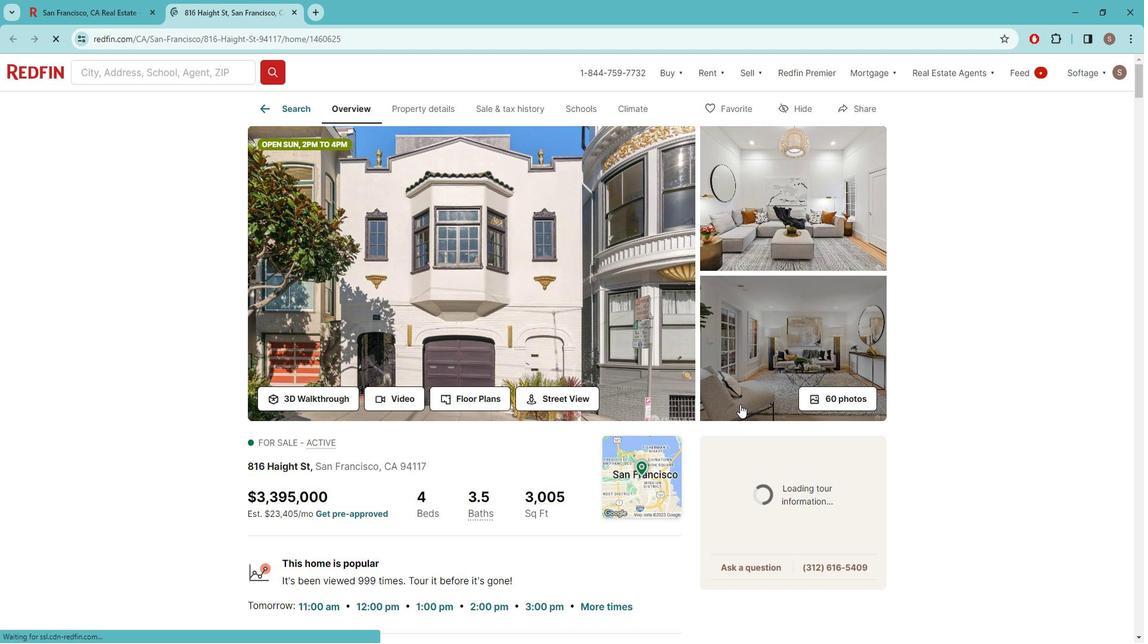 
Action: Mouse scrolled (746, 395) with delta (0, 0)
Screenshot: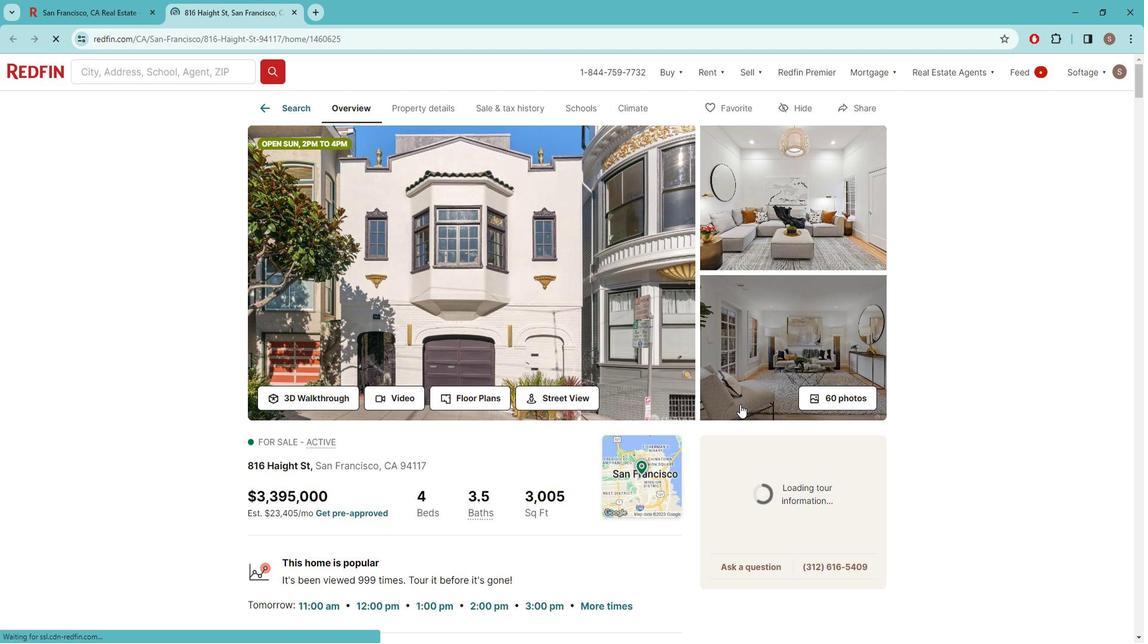 
Action: Mouse moved to (647, 393)
Screenshot: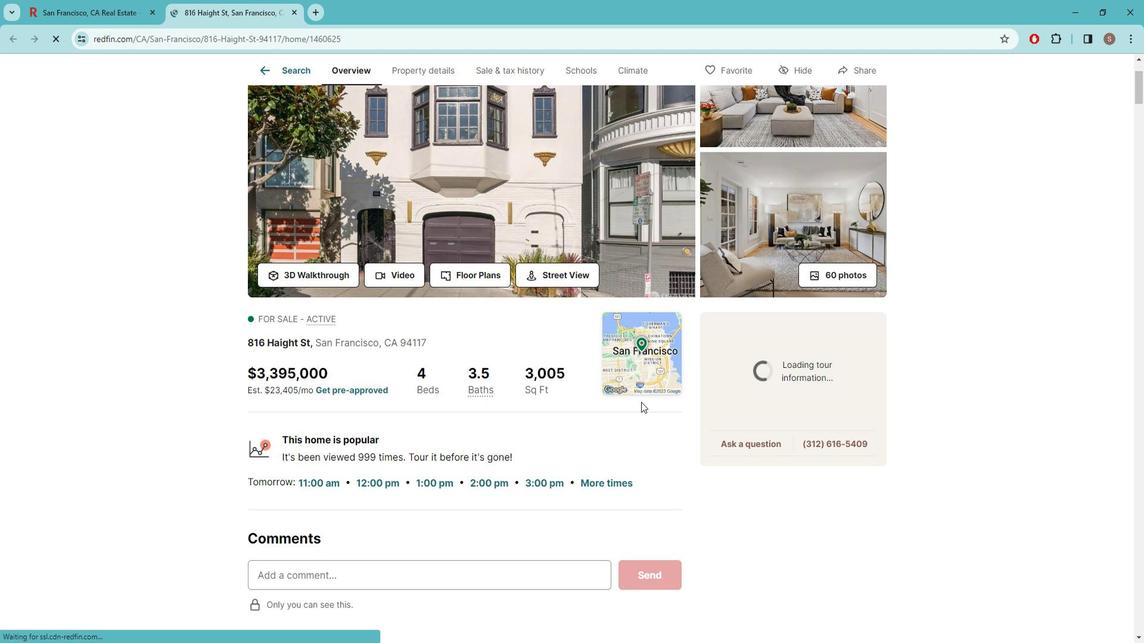 
Action: Mouse scrolled (647, 393) with delta (0, 0)
Screenshot: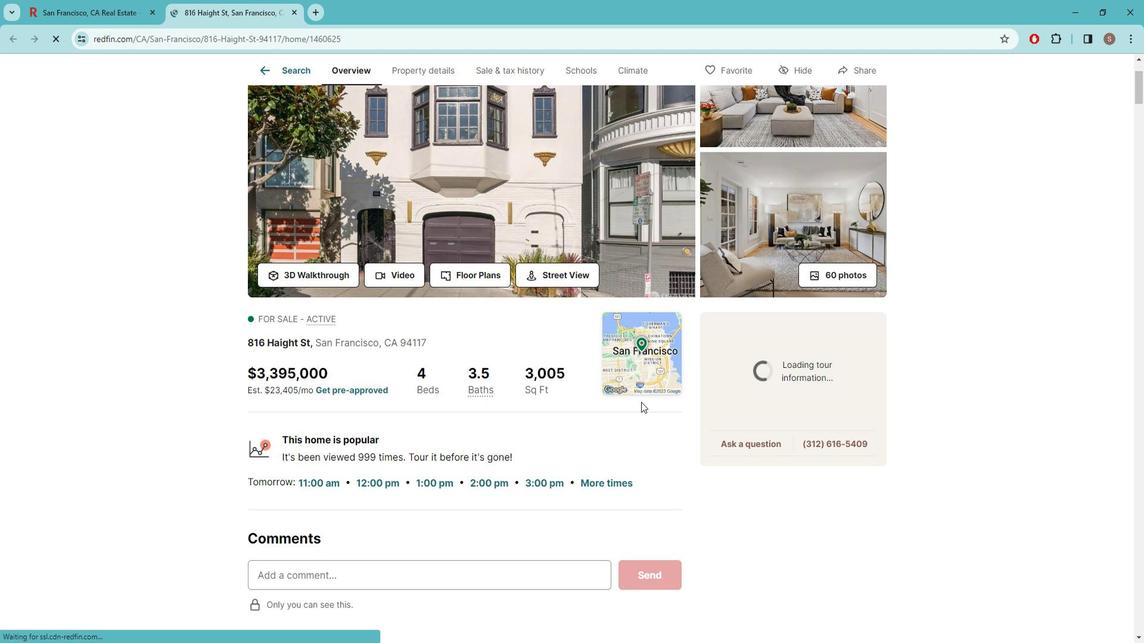 
Action: Mouse moved to (647, 393)
Screenshot: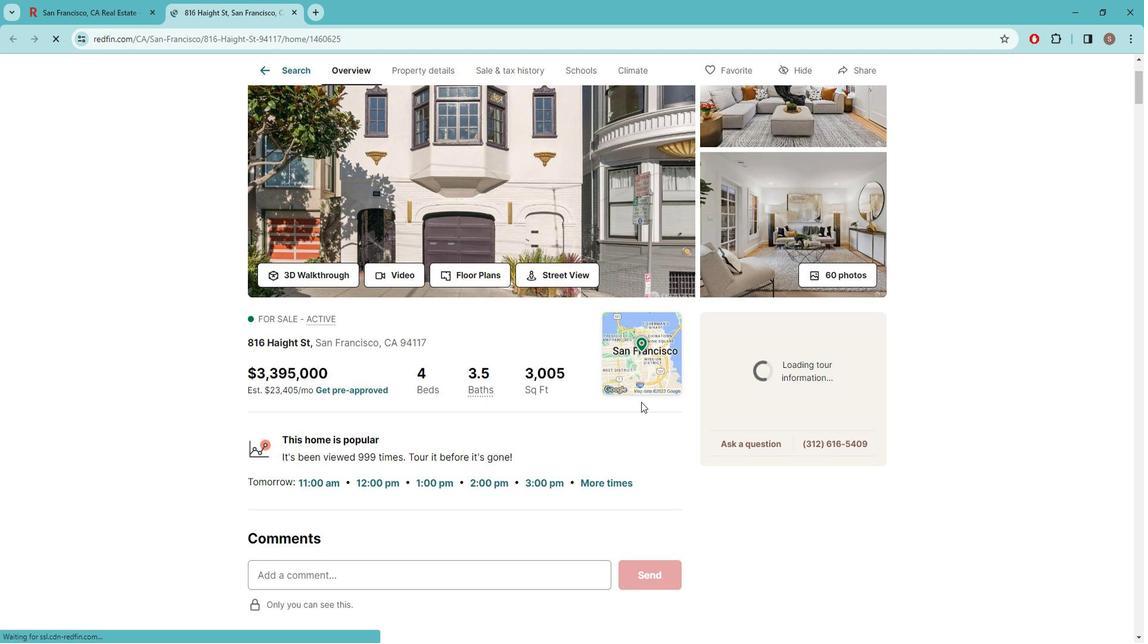 
Action: Mouse scrolled (647, 393) with delta (0, 0)
Screenshot: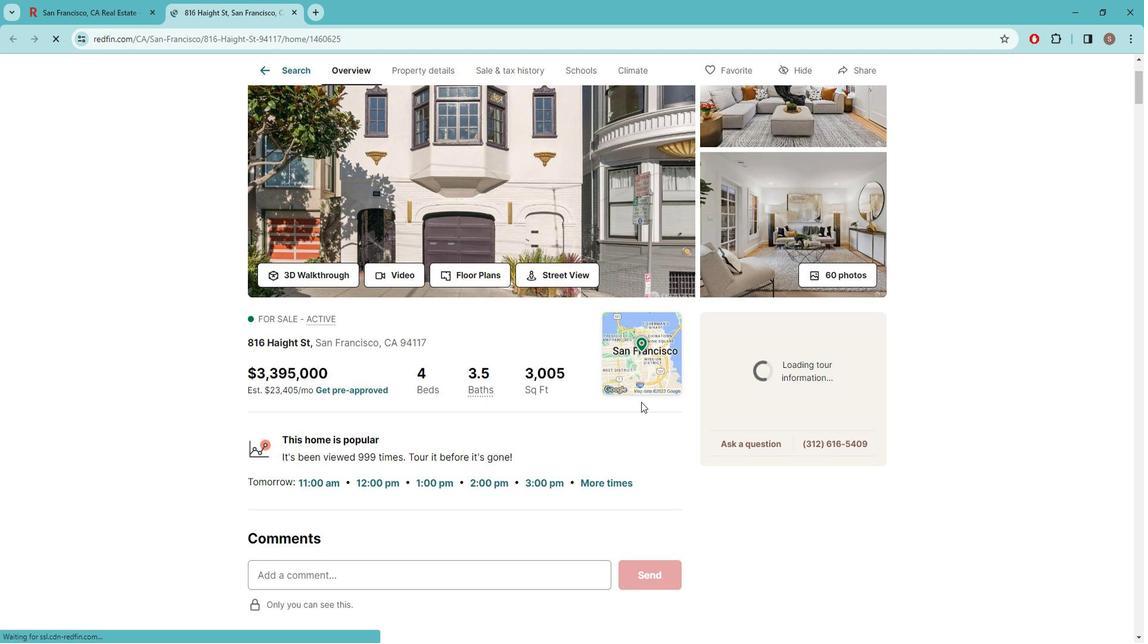 
Action: Mouse scrolled (647, 393) with delta (0, 0)
Screenshot: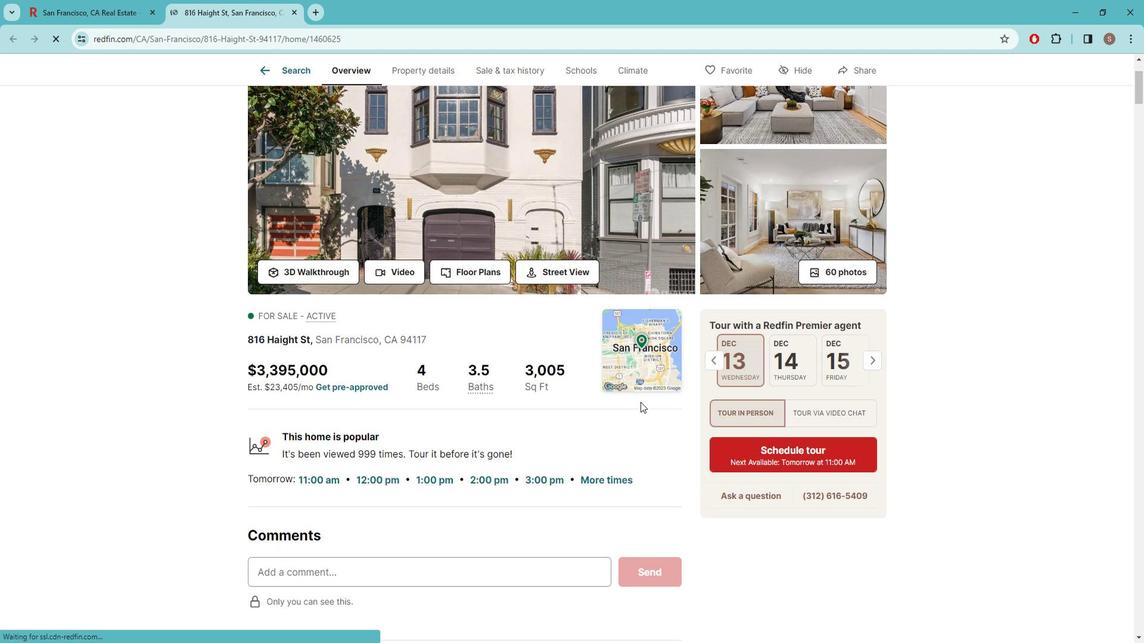 
Action: Mouse scrolled (647, 393) with delta (0, 0)
Screenshot: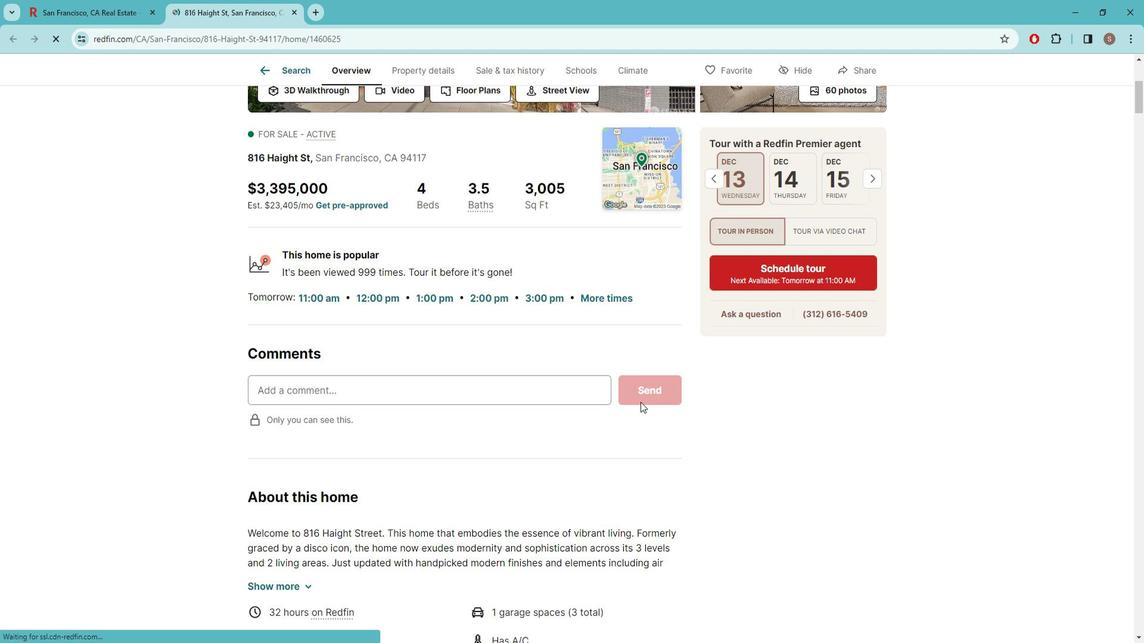 
Action: Mouse scrolled (647, 393) with delta (0, 0)
Screenshot: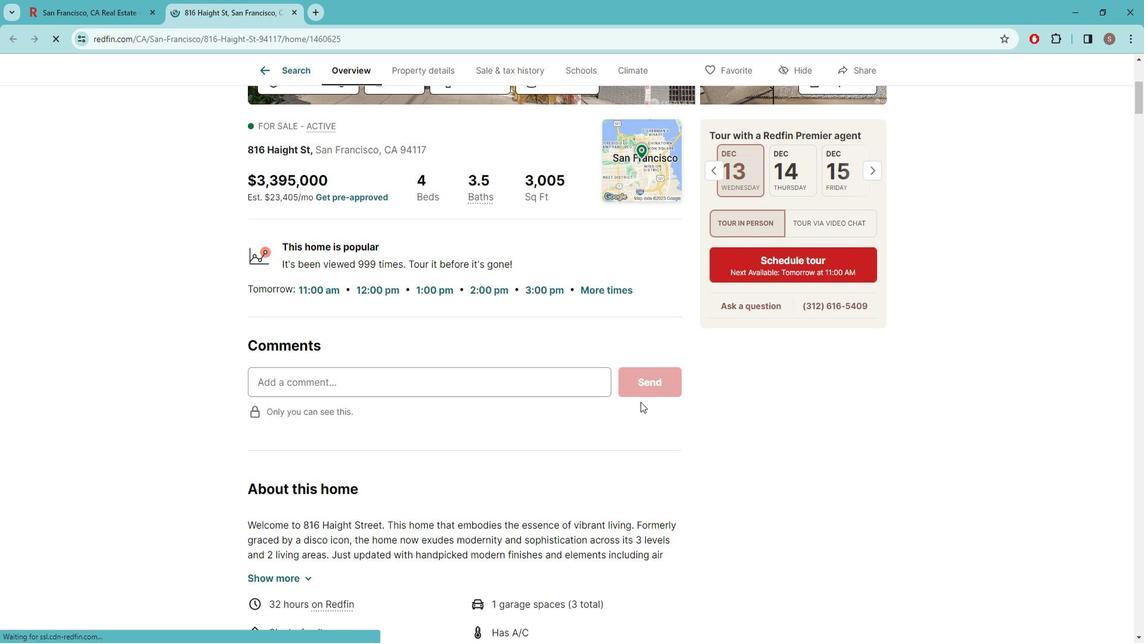 
Action: Mouse scrolled (647, 393) with delta (0, 0)
Screenshot: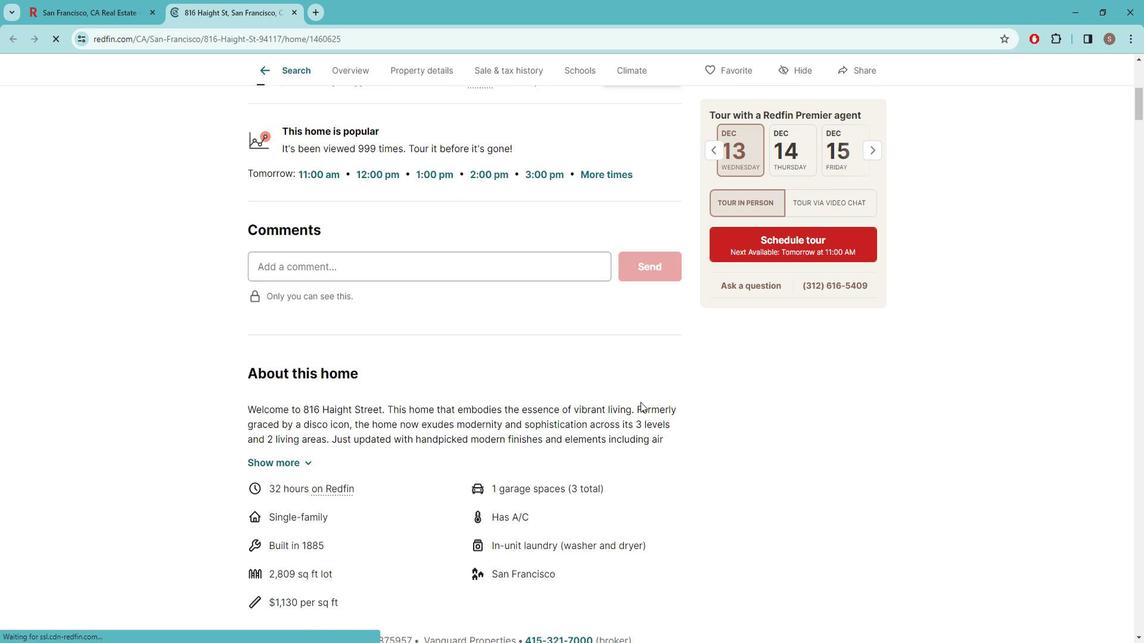 
Action: Mouse scrolled (647, 393) with delta (0, 0)
Screenshot: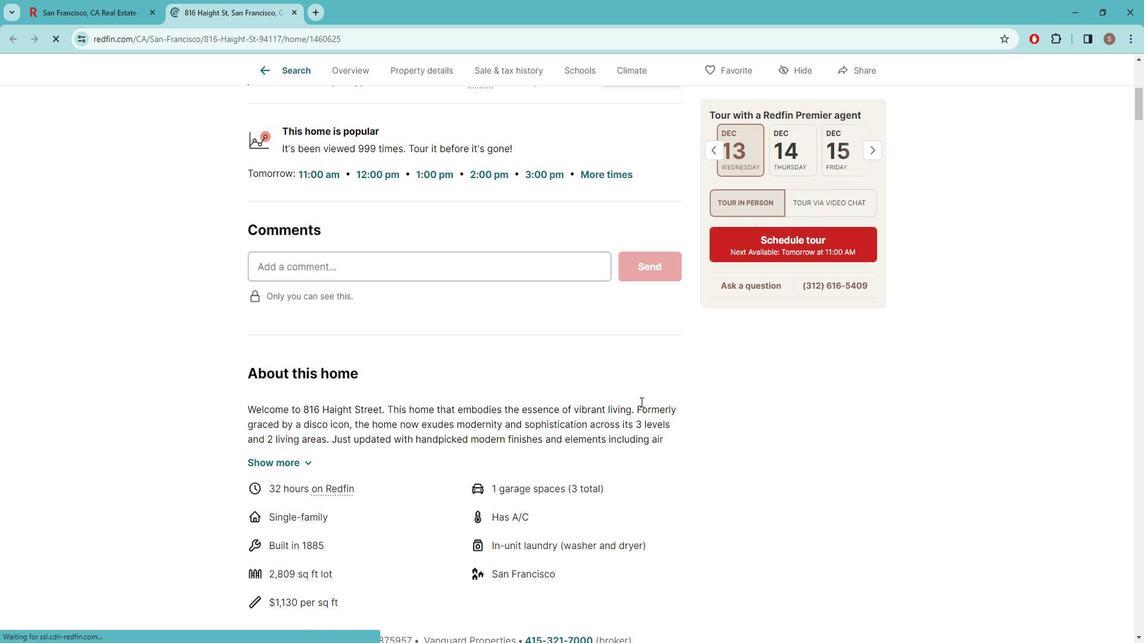 
Action: Mouse scrolled (647, 393) with delta (0, 0)
Screenshot: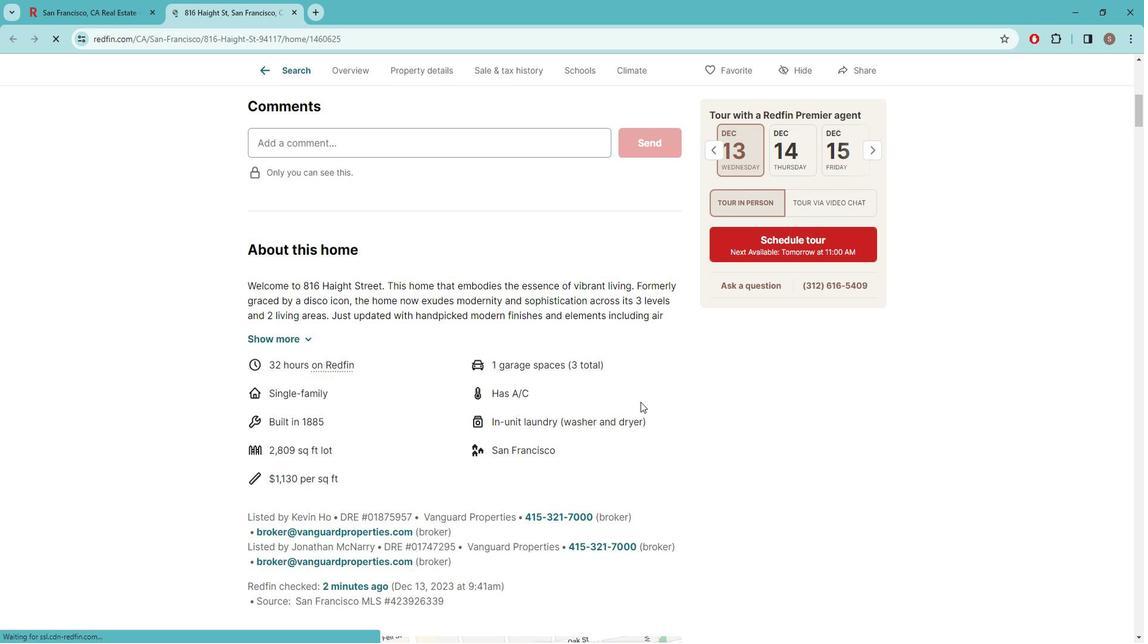 
Action: Mouse scrolled (647, 393) with delta (0, 0)
Screenshot: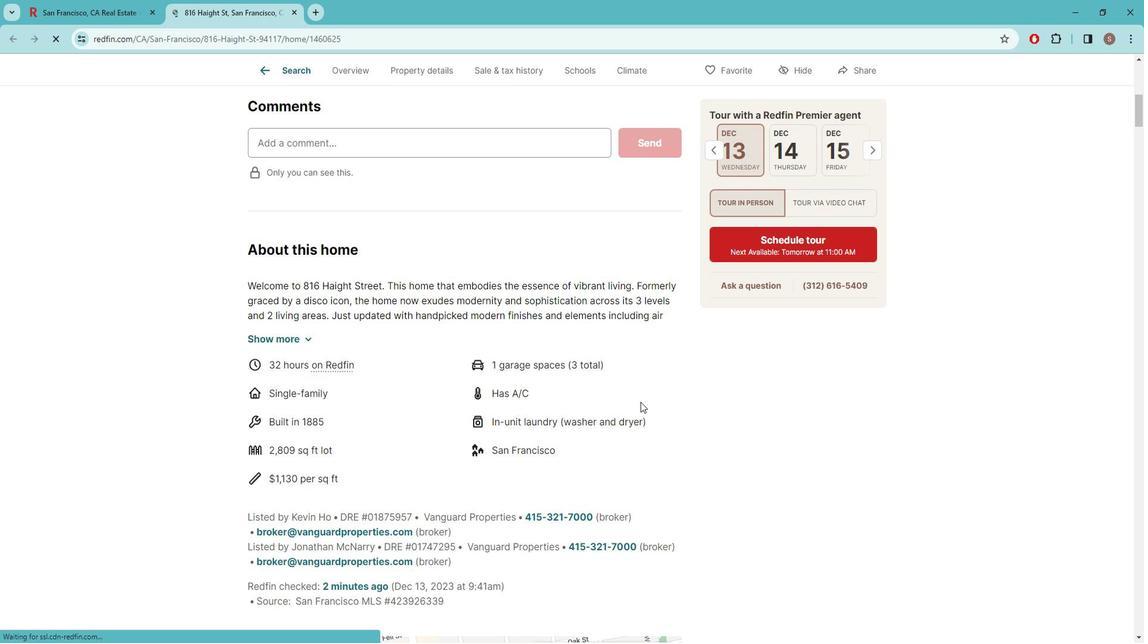 
Action: Mouse scrolled (647, 393) with delta (0, 0)
Screenshot: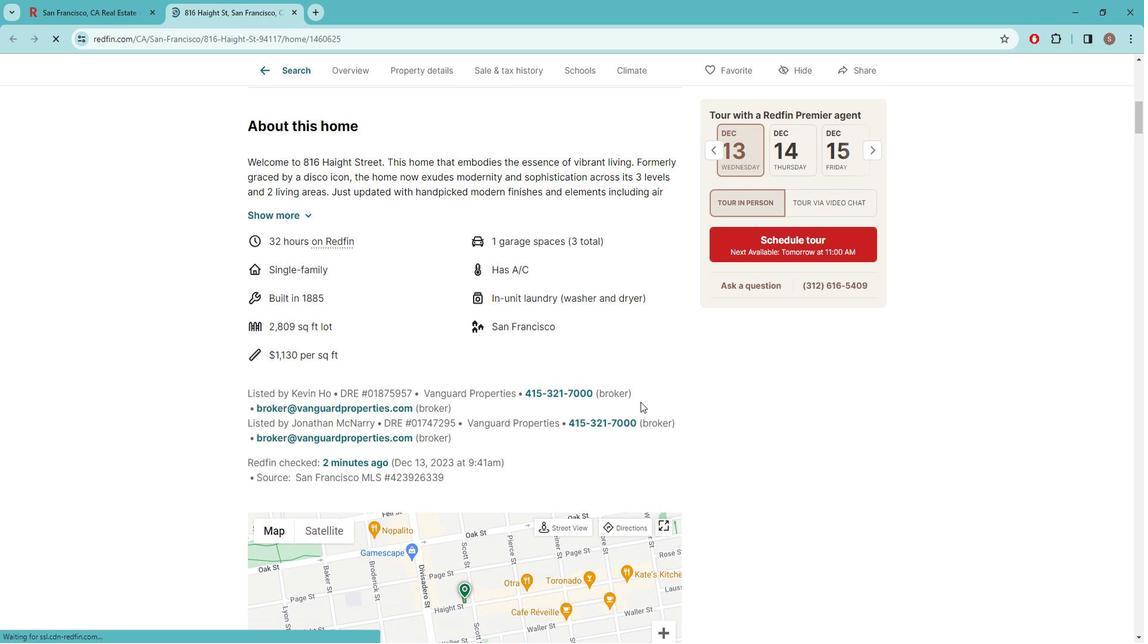 
Action: Mouse scrolled (647, 393) with delta (0, 0)
Screenshot: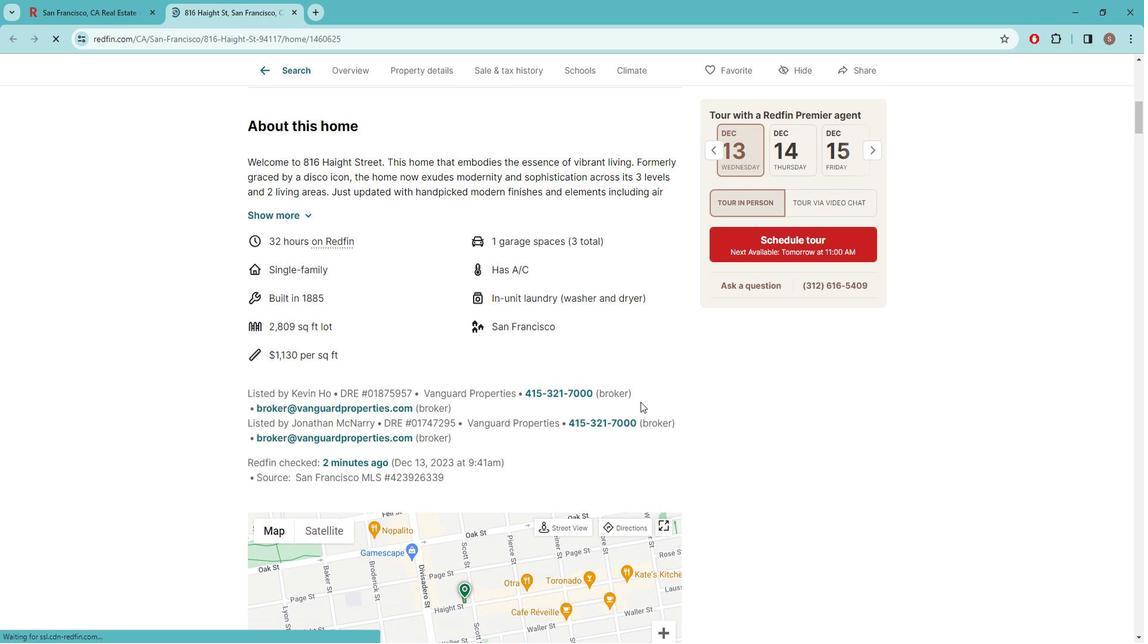
Action: Mouse scrolled (647, 393) with delta (0, 0)
Screenshot: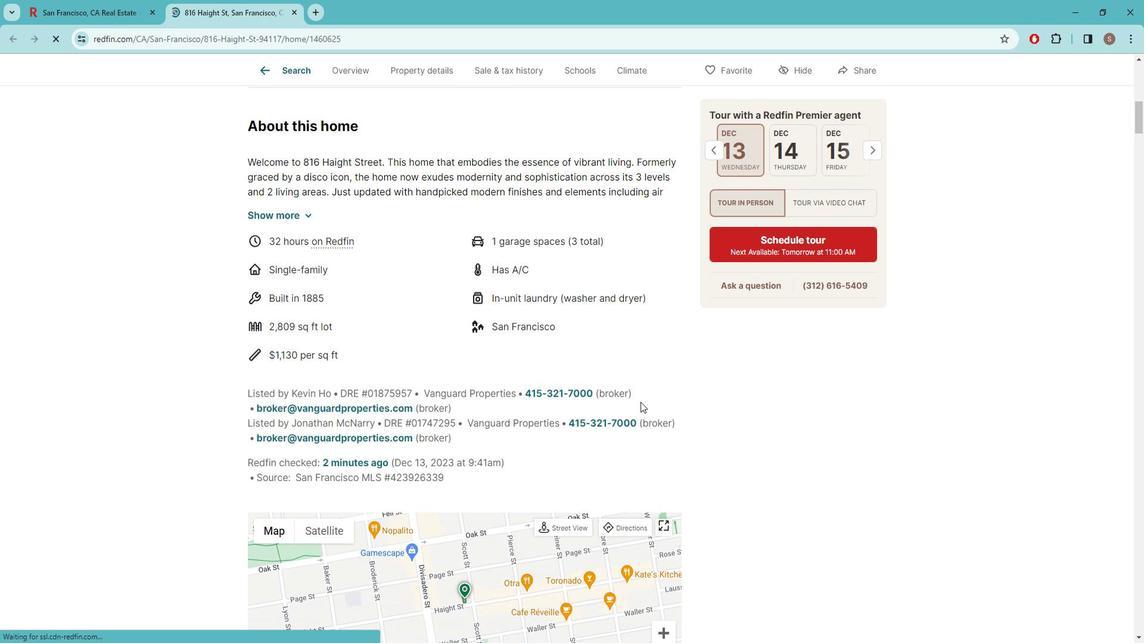 
Action: Mouse scrolled (647, 393) with delta (0, 0)
Screenshot: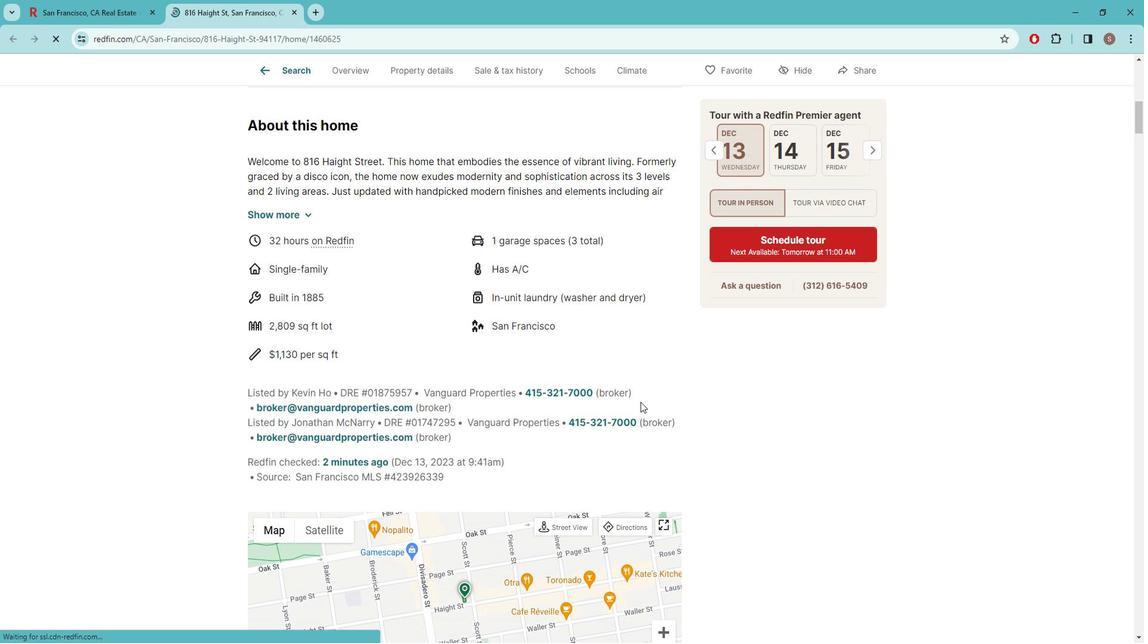 
Action: Mouse scrolled (647, 393) with delta (0, 0)
Screenshot: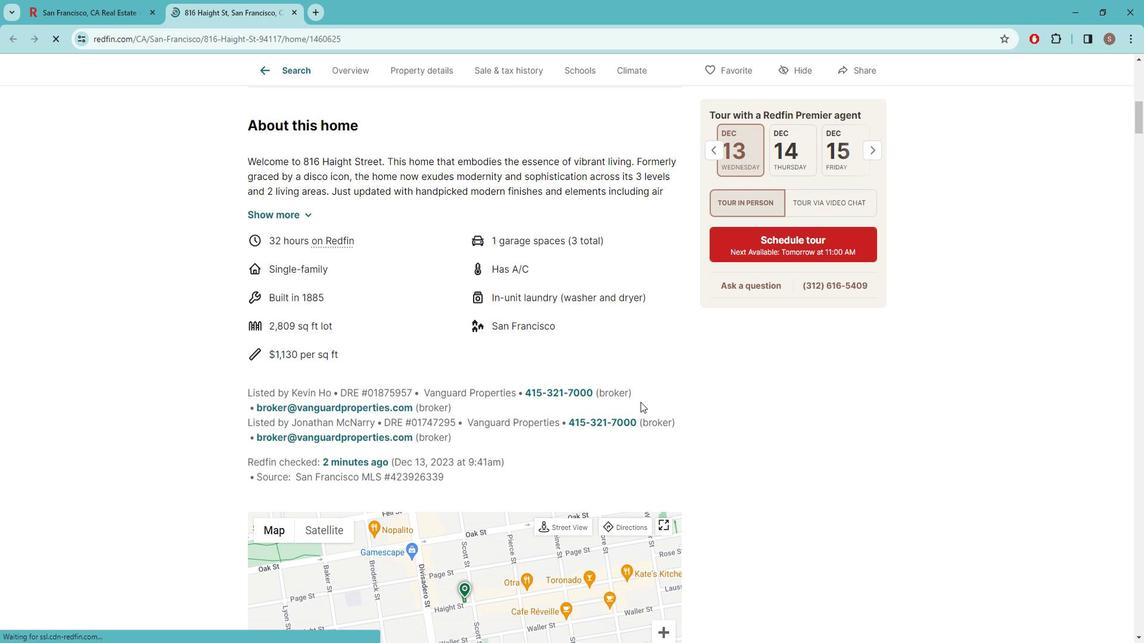 
Action: Mouse moved to (646, 395)
Screenshot: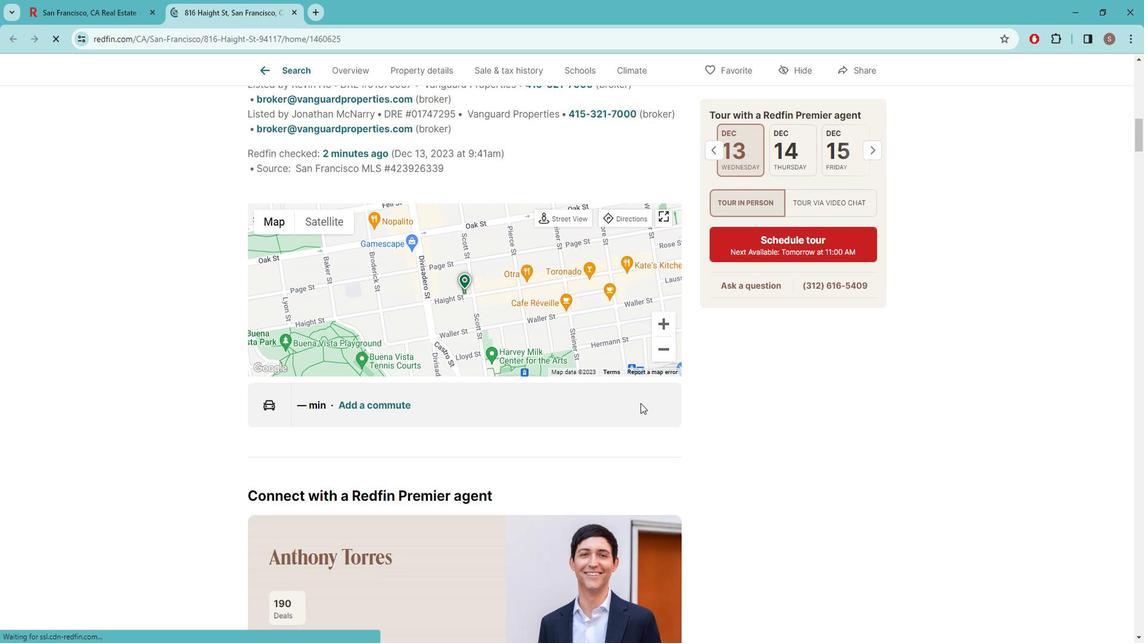
Action: Mouse scrolled (646, 395) with delta (0, 0)
Screenshot: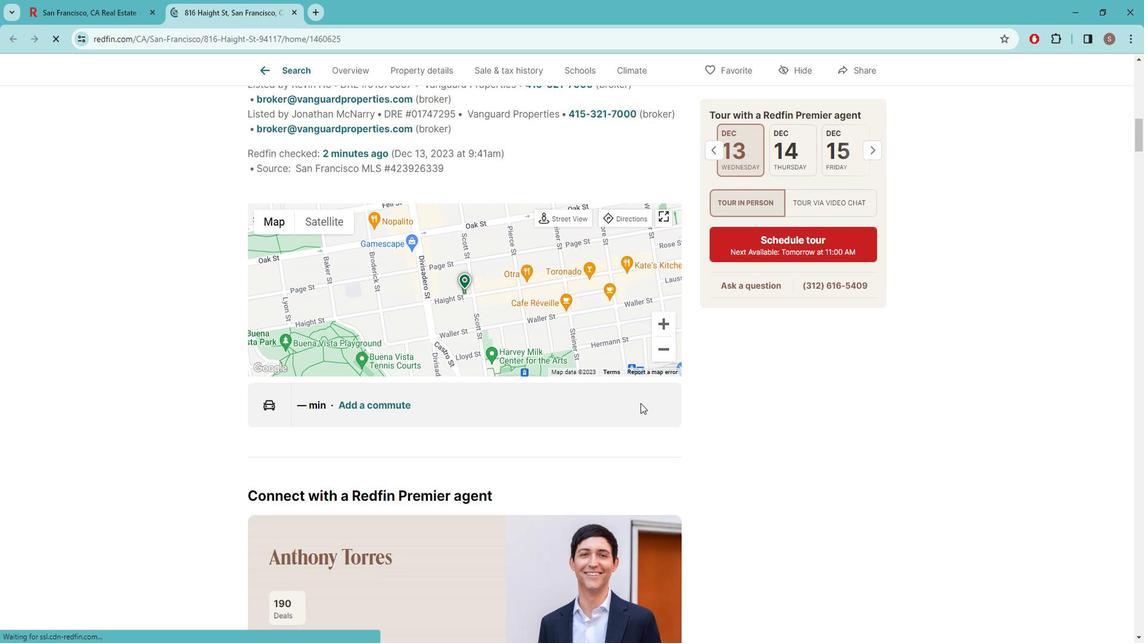 
Action: Mouse scrolled (646, 395) with delta (0, 0)
Screenshot: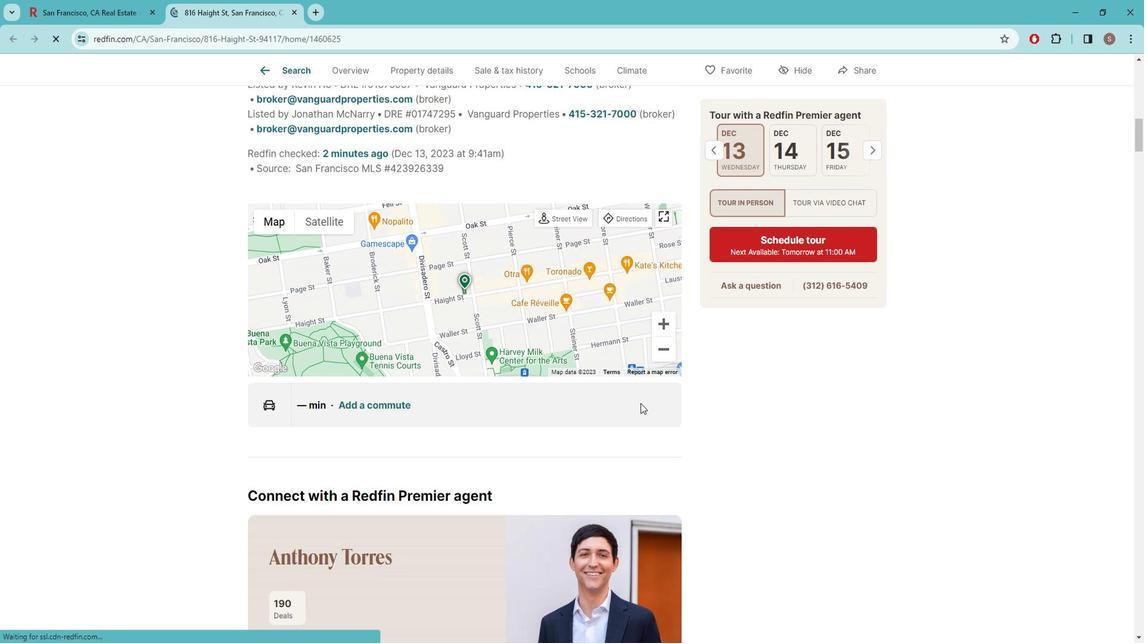 
Action: Mouse moved to (537, 387)
Screenshot: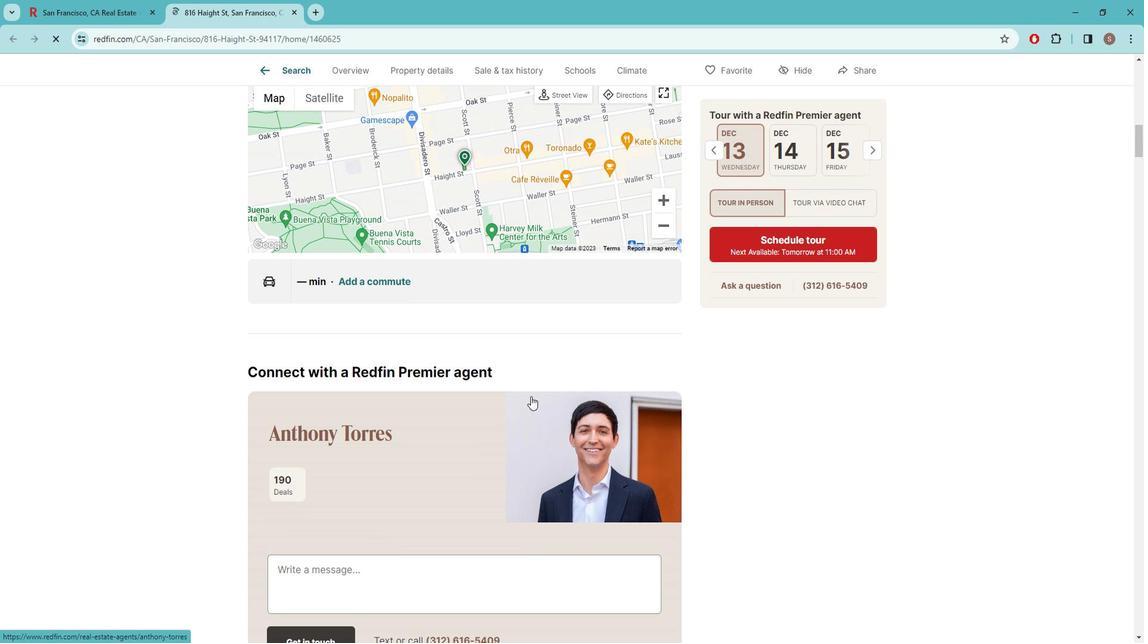 
Action: Mouse scrolled (537, 386) with delta (0, 0)
Screenshot: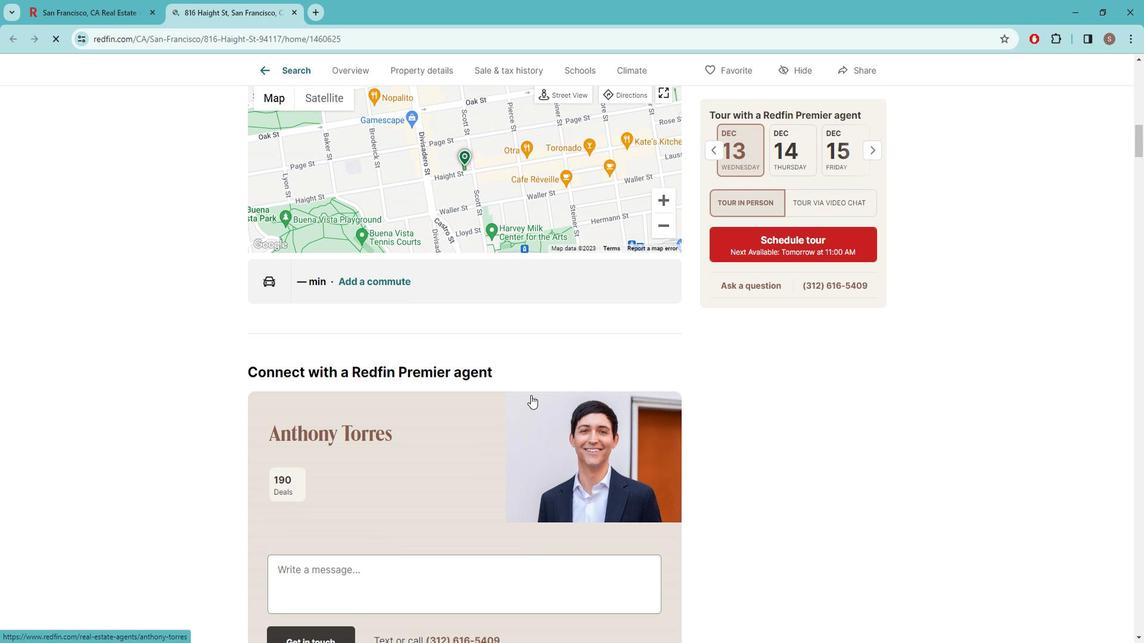 
Action: Mouse scrolled (537, 386) with delta (0, 0)
Screenshot: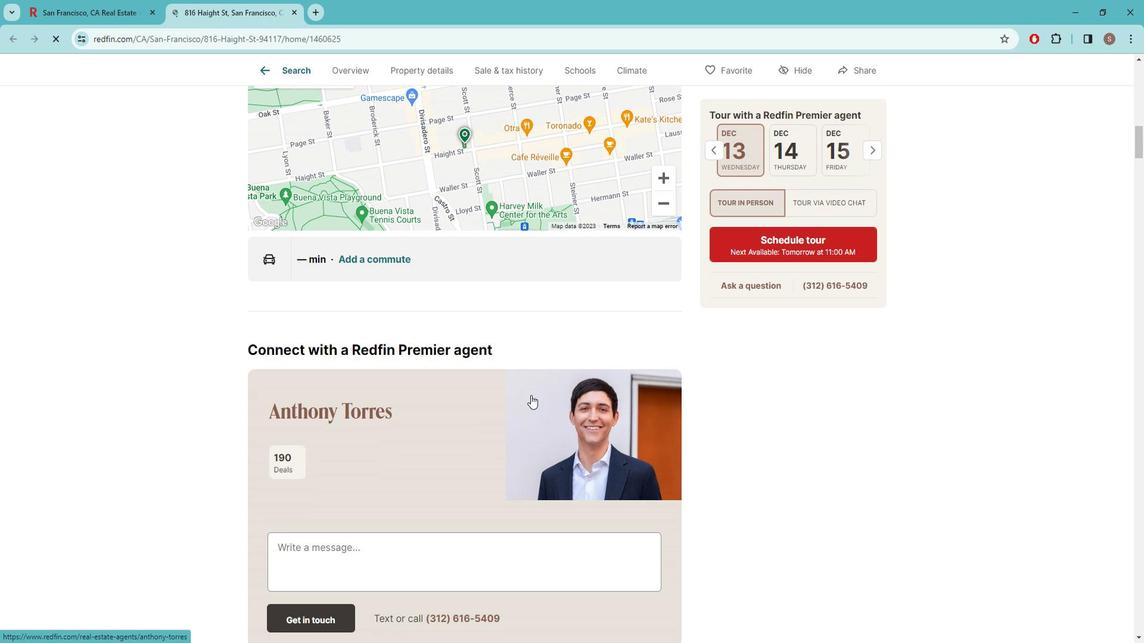 
Action: Mouse scrolled (537, 386) with delta (0, 0)
Screenshot: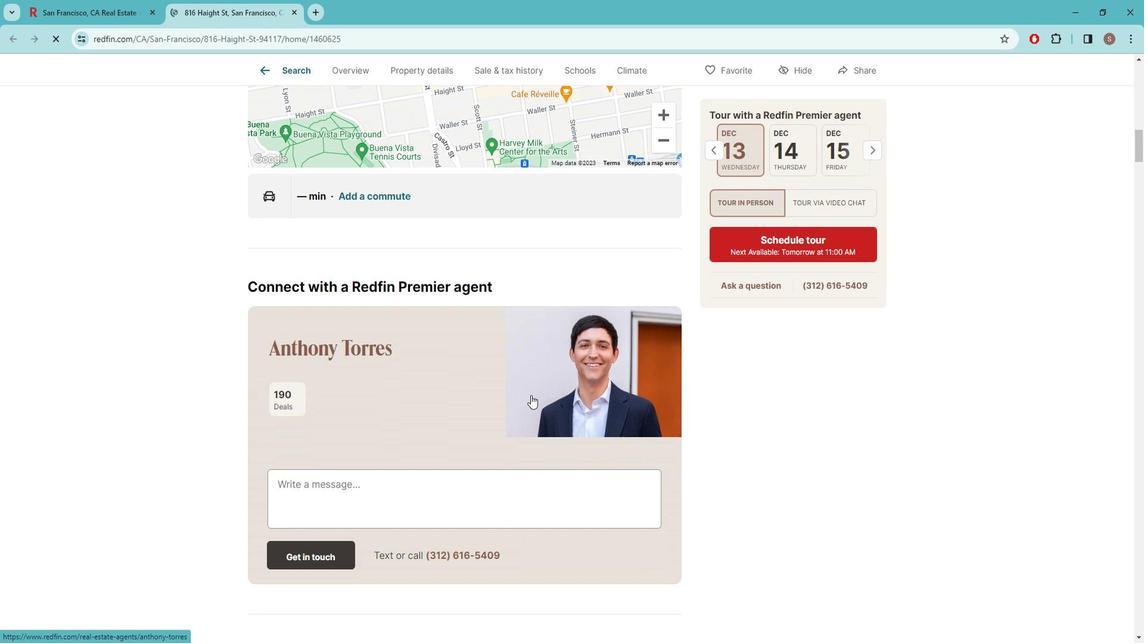 
Action: Mouse moved to (370, 249)
Screenshot: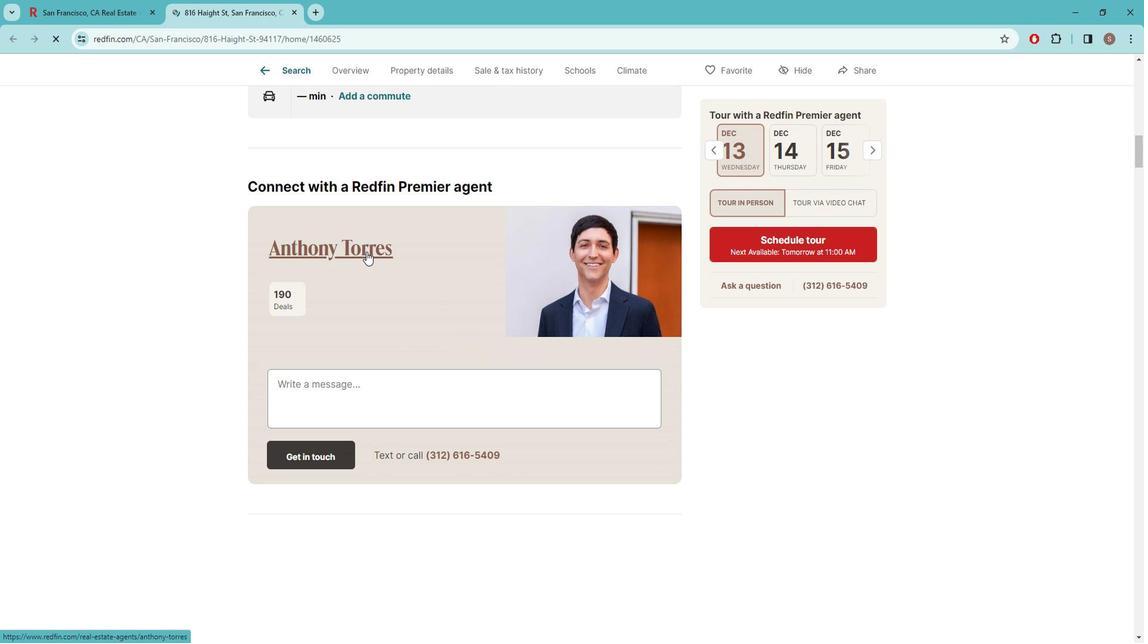 
Action: Mouse pressed left at (370, 249)
Screenshot: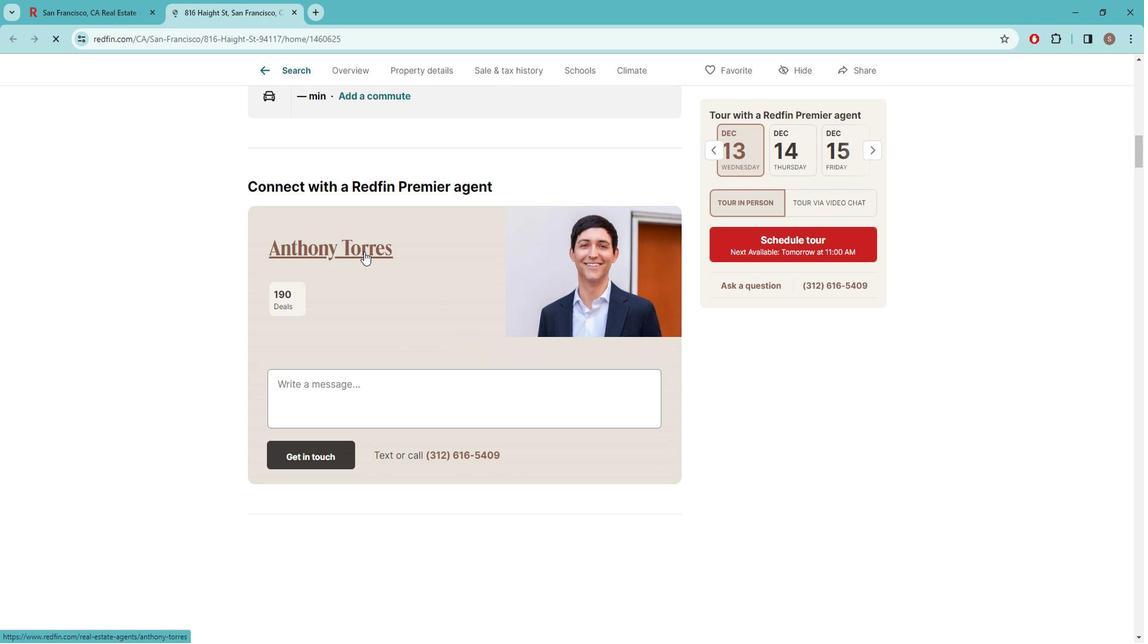 
Action: Mouse scrolled (370, 248) with delta (0, 0)
Screenshot: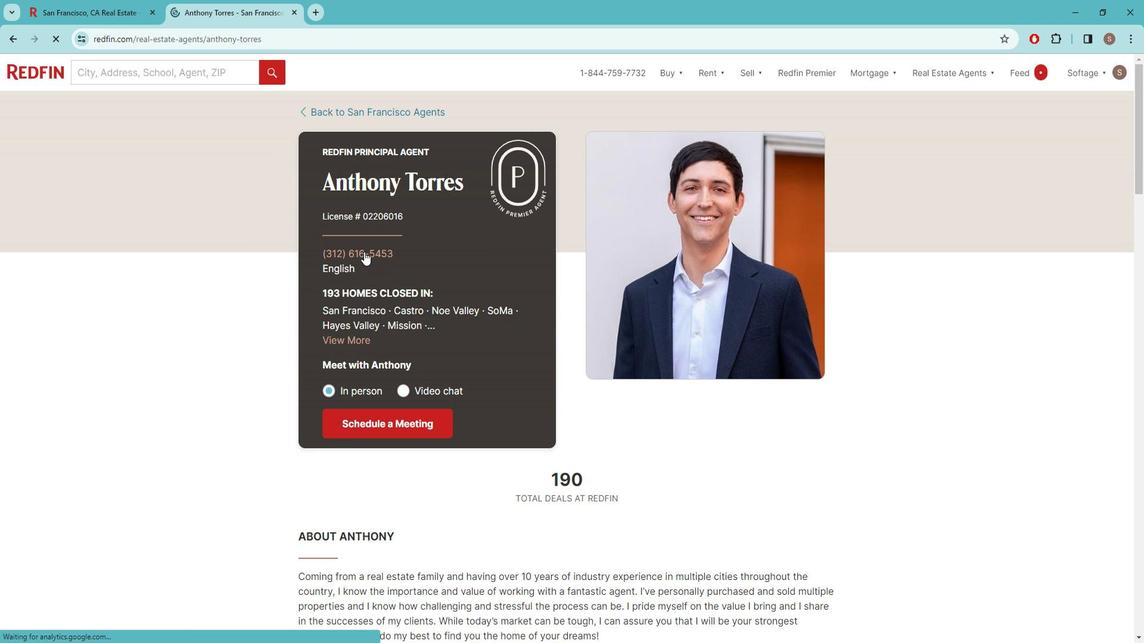 
Action: Mouse scrolled (370, 248) with delta (0, 0)
Screenshot: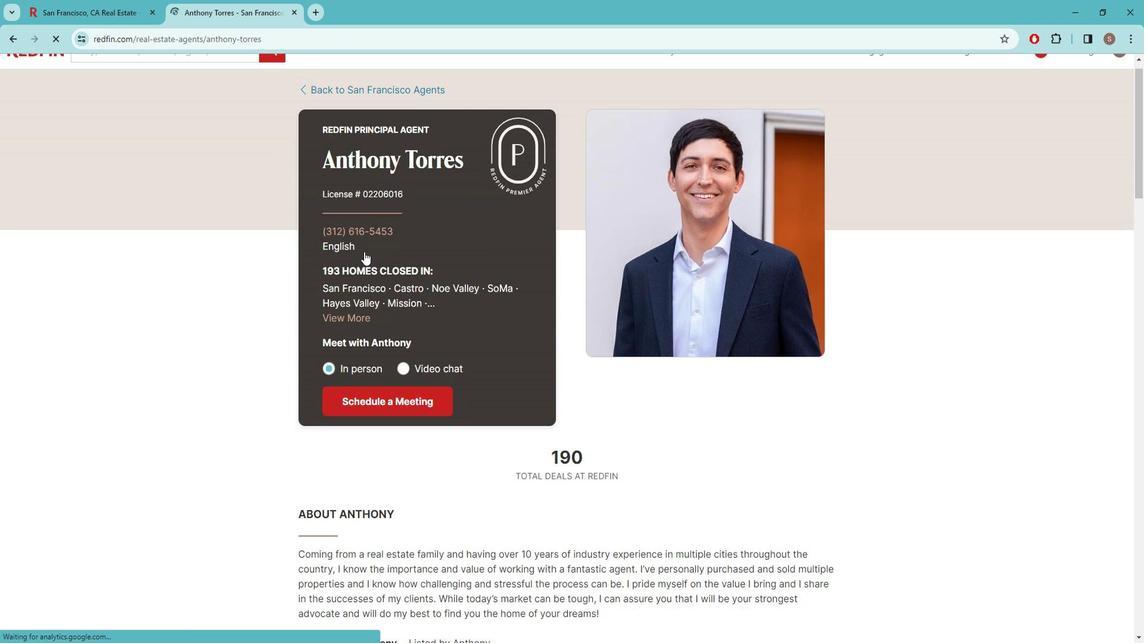 
Action: Mouse moved to (370, 249)
Screenshot: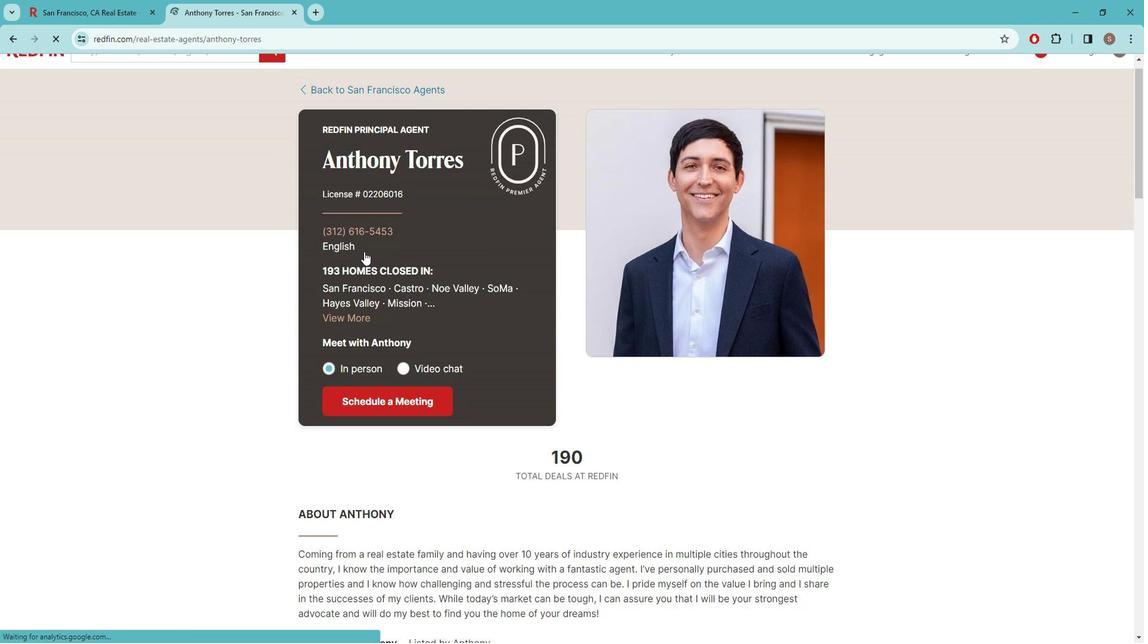
Action: Mouse scrolled (370, 248) with delta (0, 0)
Screenshot: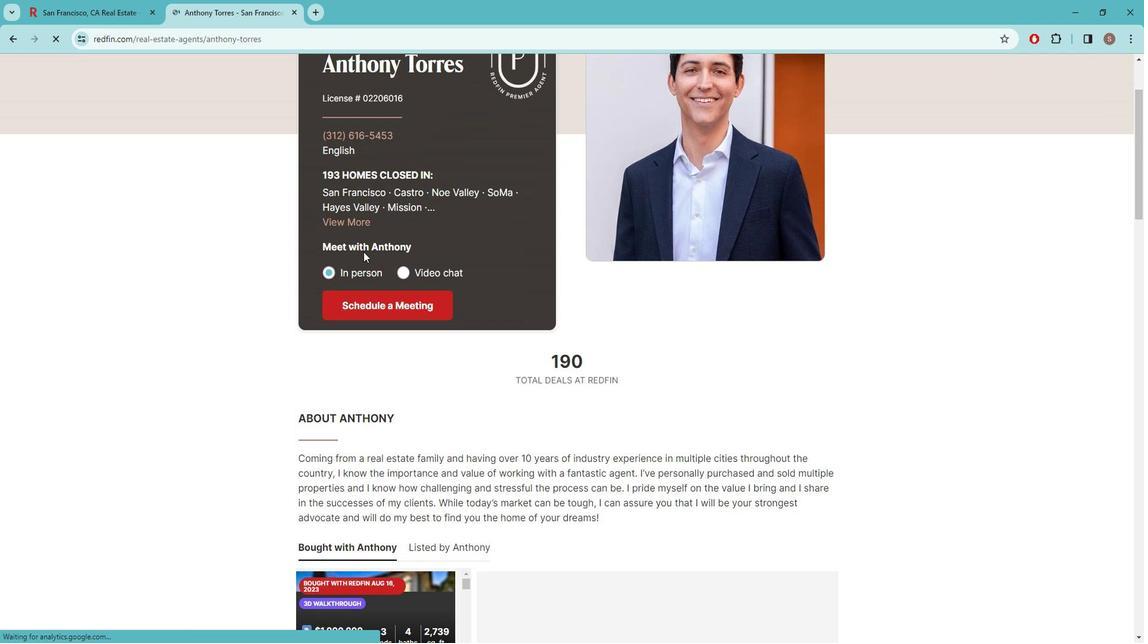 
Action: Mouse scrolled (370, 248) with delta (0, 0)
Screenshot: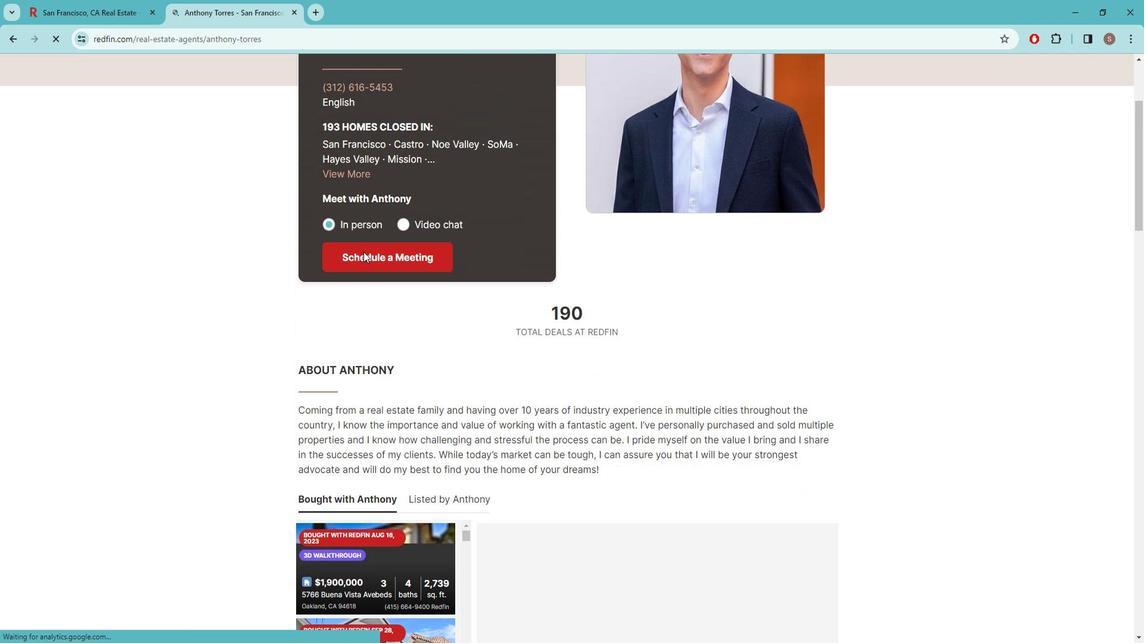 
Action: Mouse scrolled (370, 248) with delta (0, 0)
Screenshot: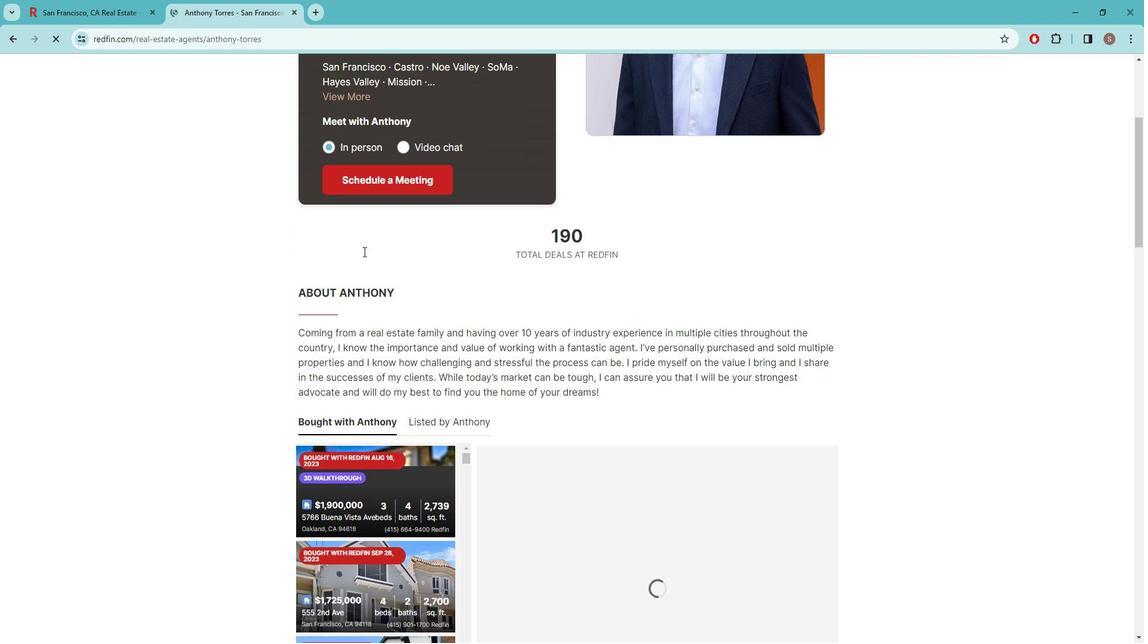 
Action: Mouse scrolled (370, 249) with delta (0, 0)
Screenshot: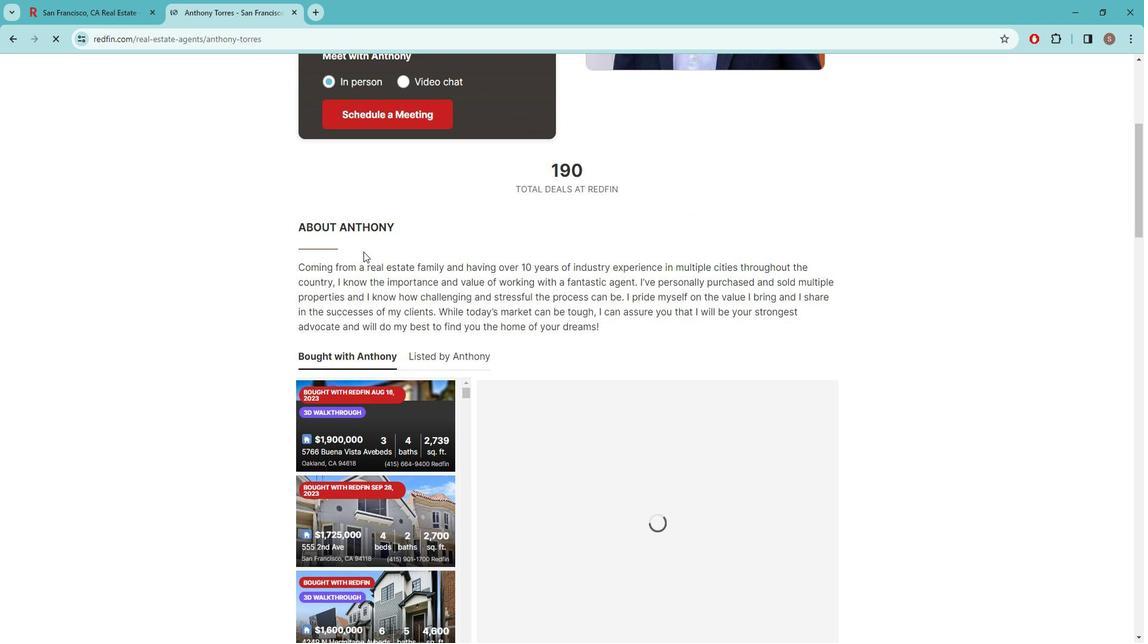 
Action: Mouse scrolled (370, 249) with delta (0, 0)
Screenshot: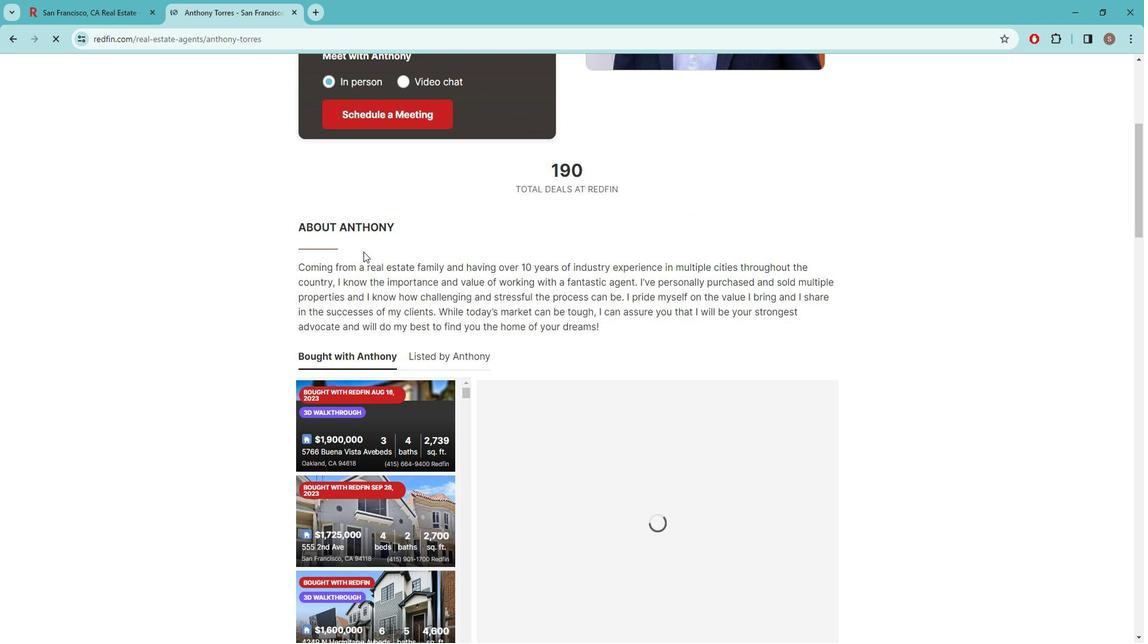 
Action: Mouse scrolled (370, 249) with delta (0, 0)
Screenshot: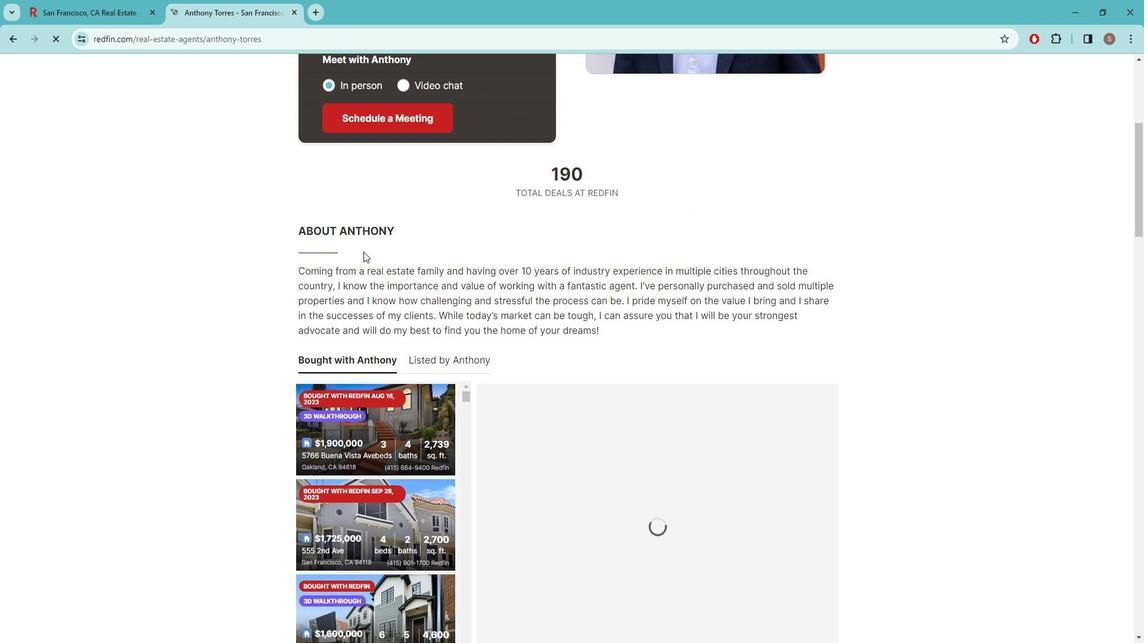 
Action: Mouse scrolled (370, 249) with delta (0, 0)
Screenshot: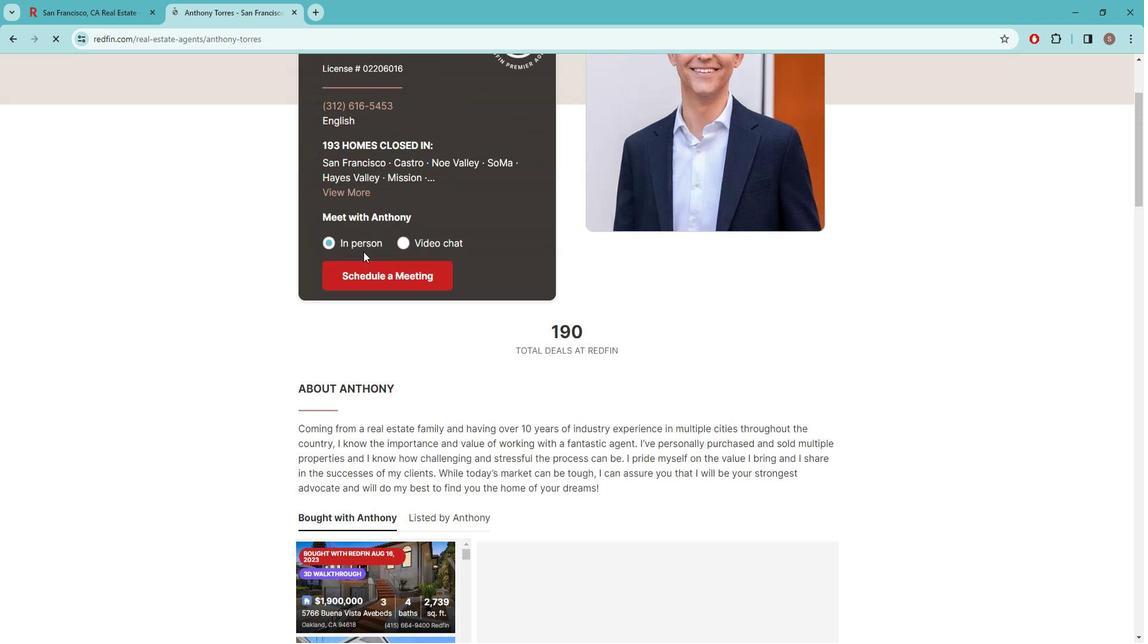 
Action: Mouse scrolled (370, 249) with delta (0, 0)
Screenshot: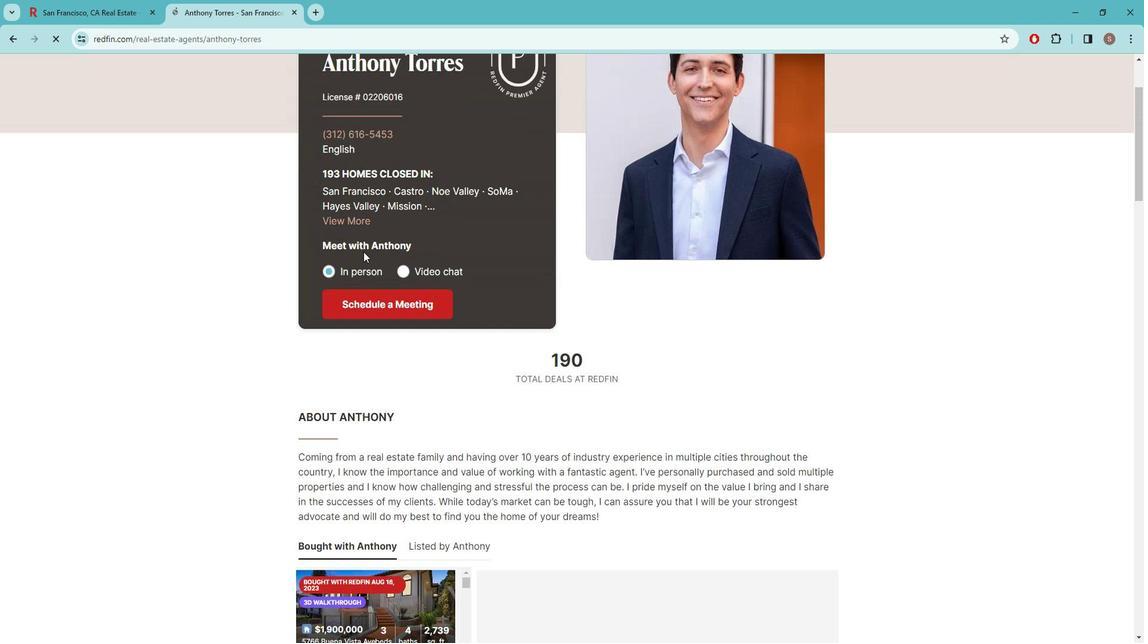 
Action: Mouse scrolled (370, 249) with delta (0, 0)
Screenshot: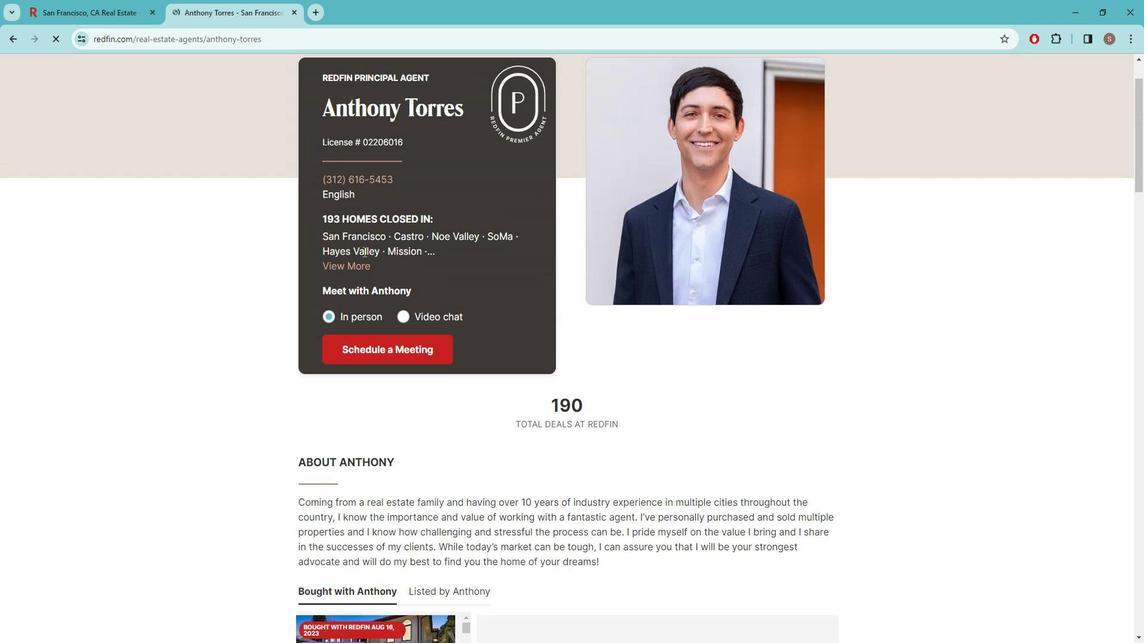 
Action: Mouse scrolled (370, 249) with delta (0, 0)
Screenshot: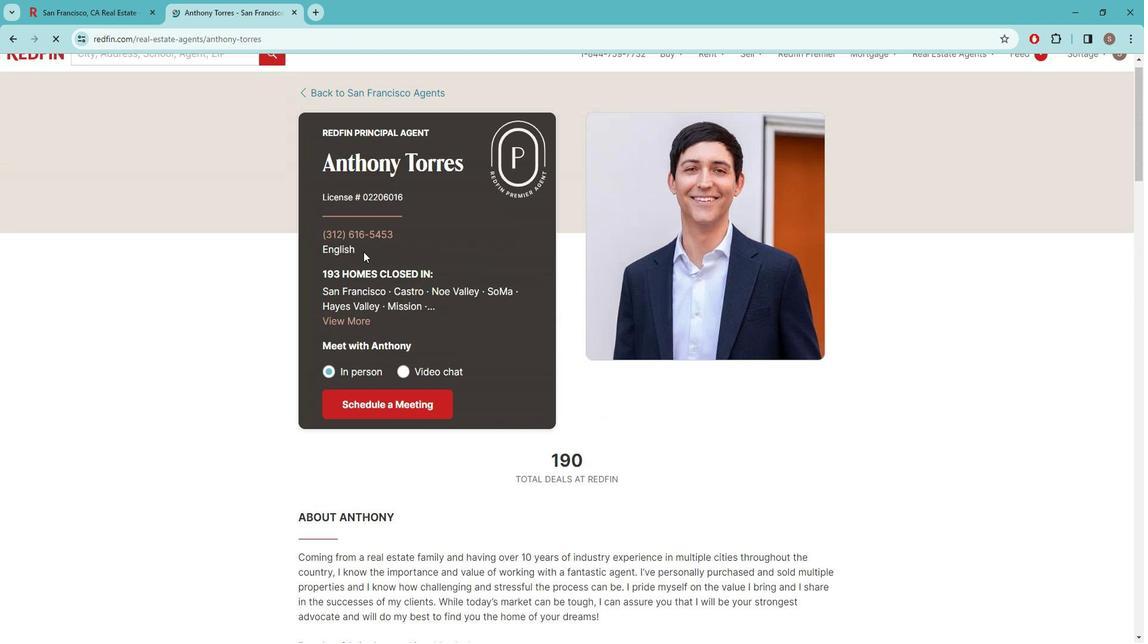 
